Task: Open Card Artificial Intelligence Review in Board IT Infrastructure Management to Workspace Accounts Receivable and add a team member Softage.2@softage.net, a label Purple, a checklist User Research, an attachment from your google drive, a color Purple and finally, add a card description 'Plan and execute company team-building conference with guest speakers on change management' and a comment 'Given the potential impact of this task on our company strategic goals, let us ensure that we approach it with a long-term perspective.'. Add a start date 'Jan 02, 1900' with a due date 'Jan 09, 1900'
Action: Mouse moved to (61, 233)
Screenshot: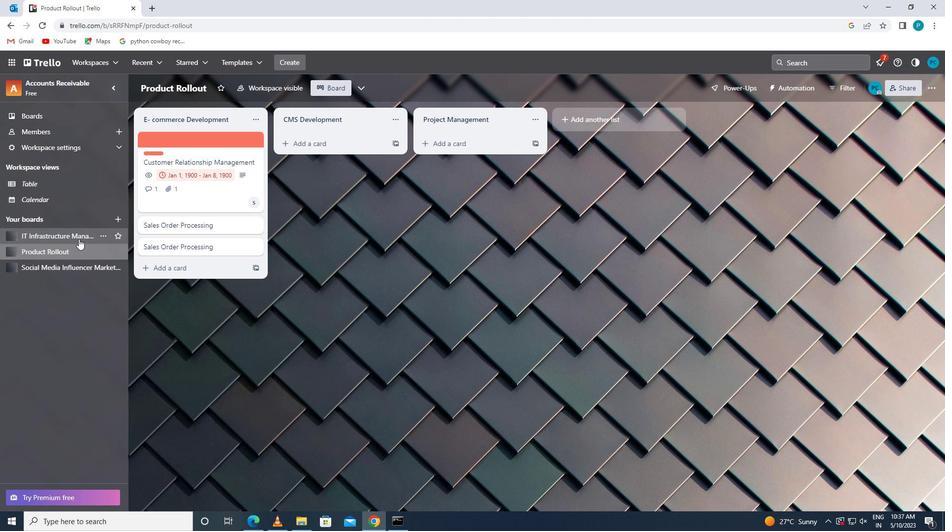 
Action: Mouse pressed left at (61, 233)
Screenshot: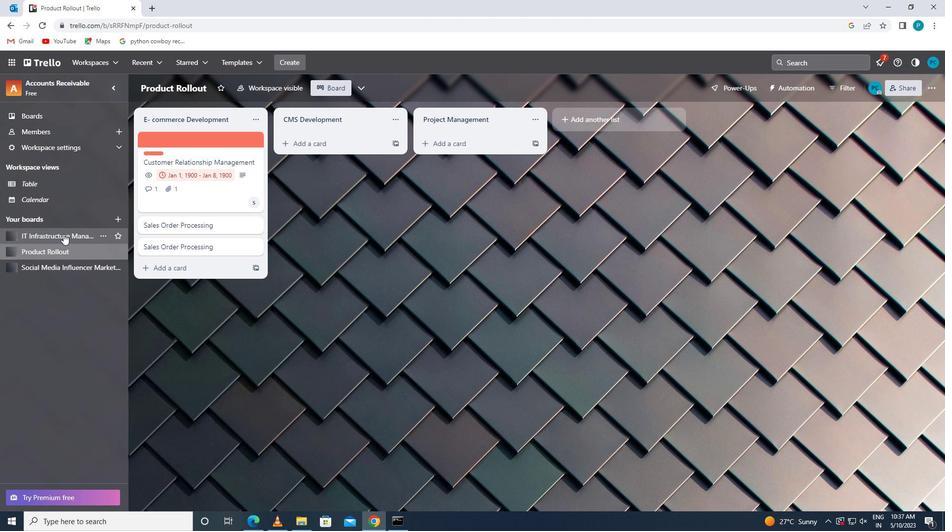 
Action: Mouse moved to (178, 141)
Screenshot: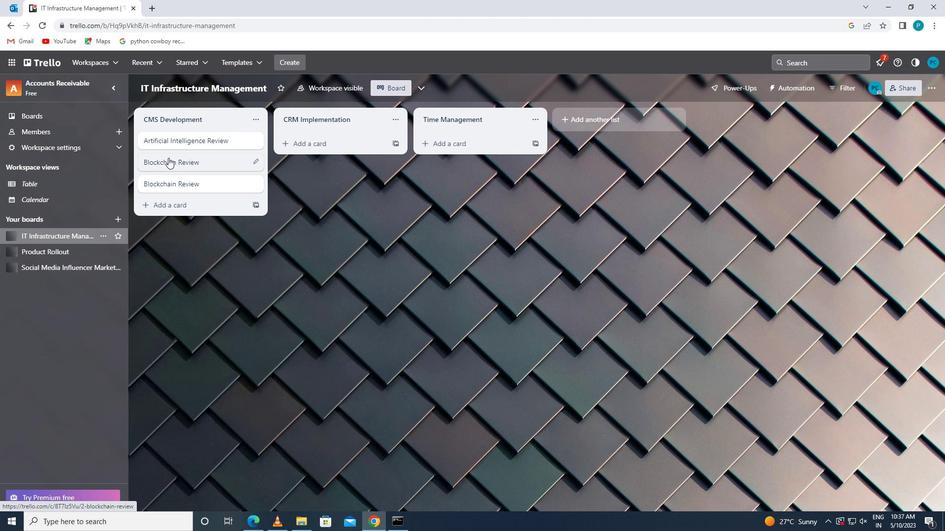 
Action: Mouse pressed left at (178, 141)
Screenshot: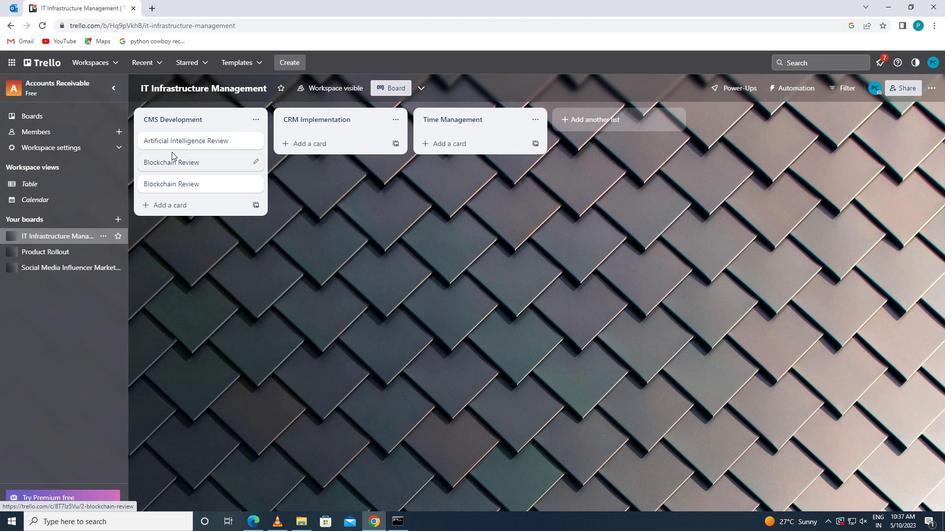 
Action: Mouse moved to (632, 143)
Screenshot: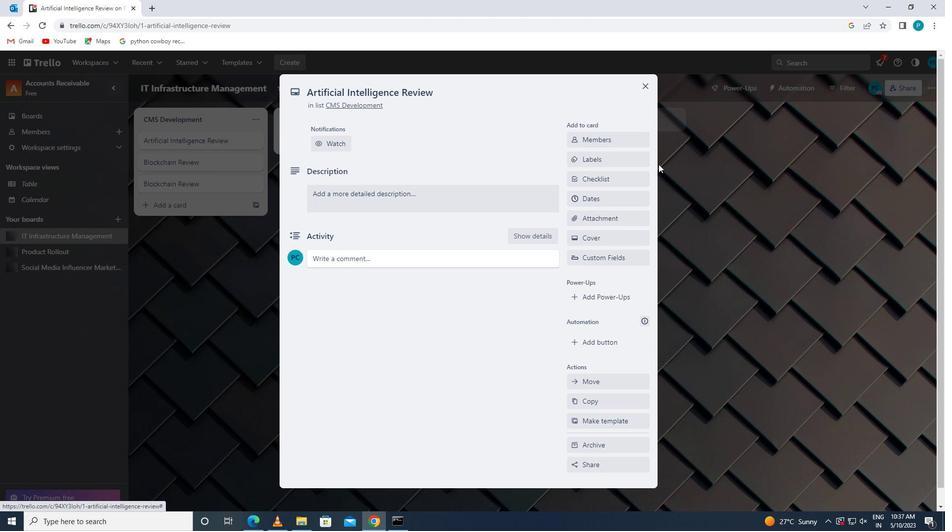 
Action: Mouse pressed left at (632, 143)
Screenshot: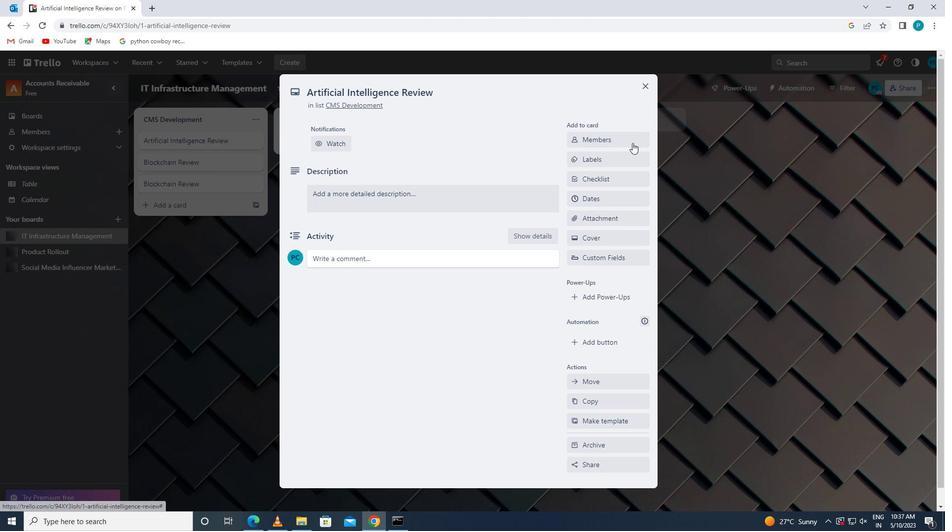 
Action: Key pressed <Key.caps_lock>s<Key.caps_lock>oftage
Screenshot: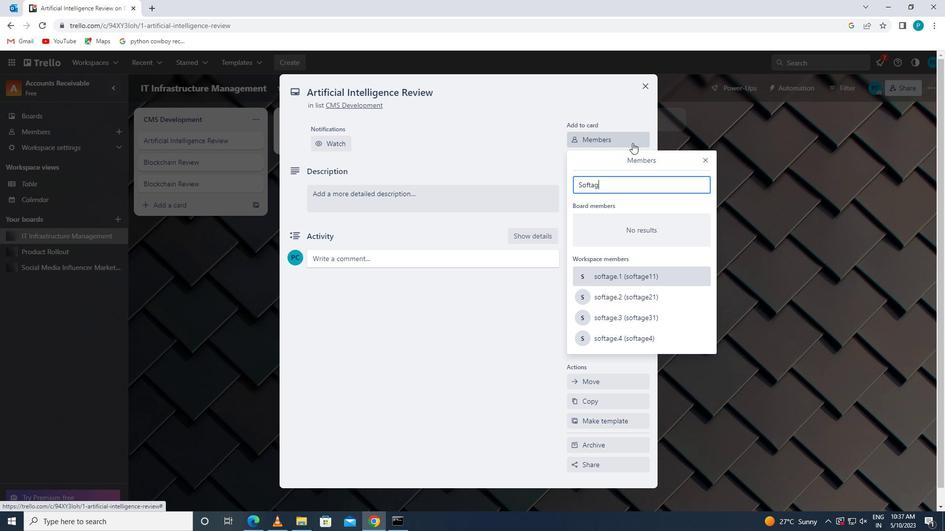 
Action: Mouse moved to (687, 300)
Screenshot: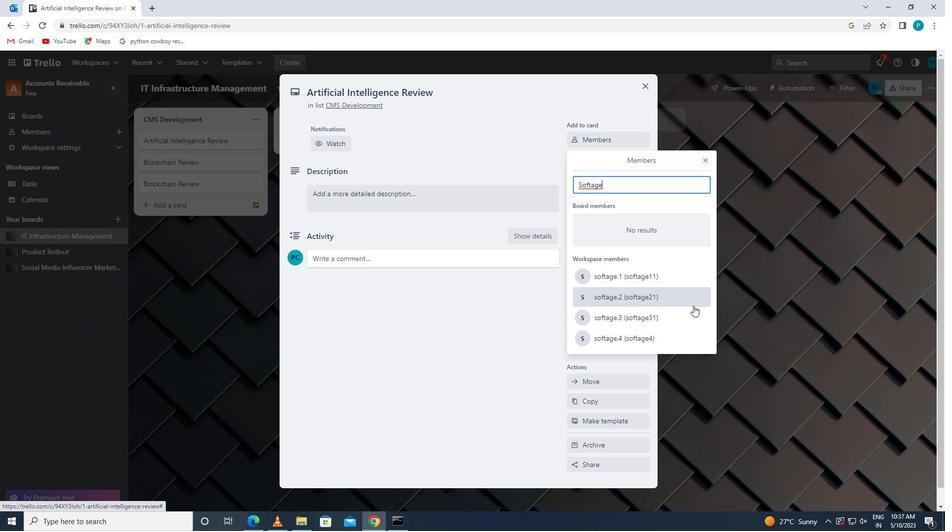 
Action: Mouse pressed left at (687, 300)
Screenshot: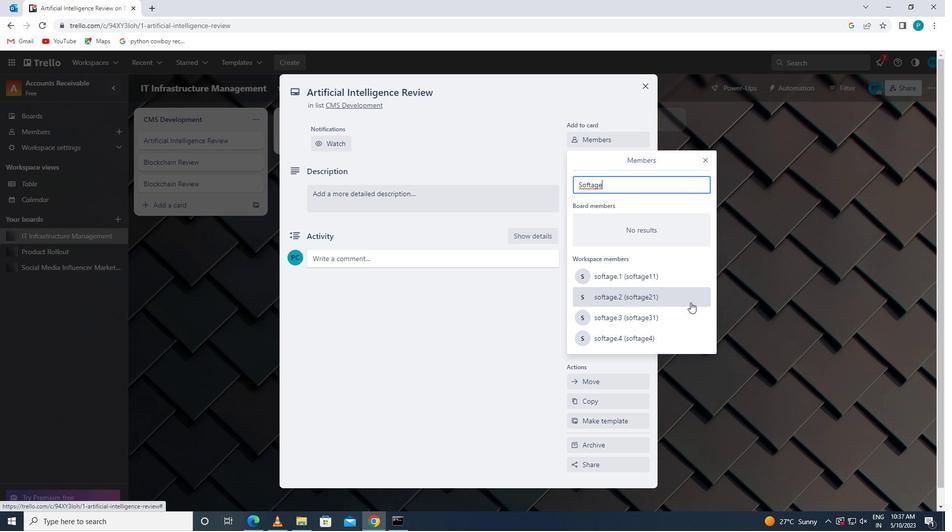 
Action: Mouse moved to (704, 159)
Screenshot: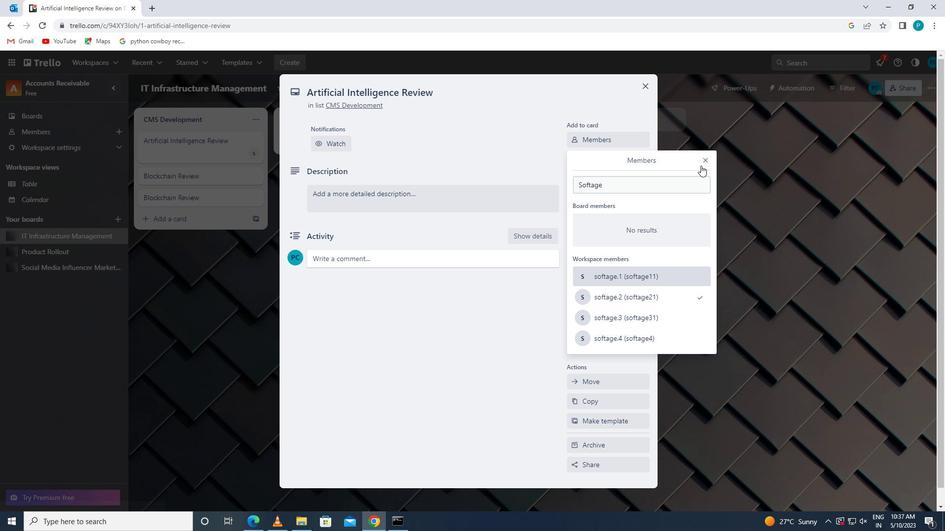 
Action: Mouse pressed left at (704, 159)
Screenshot: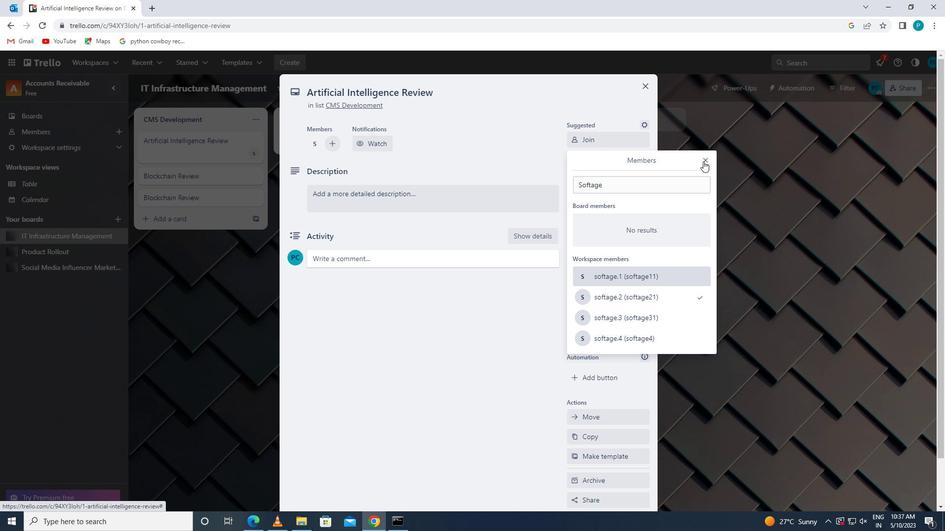
Action: Mouse moved to (585, 197)
Screenshot: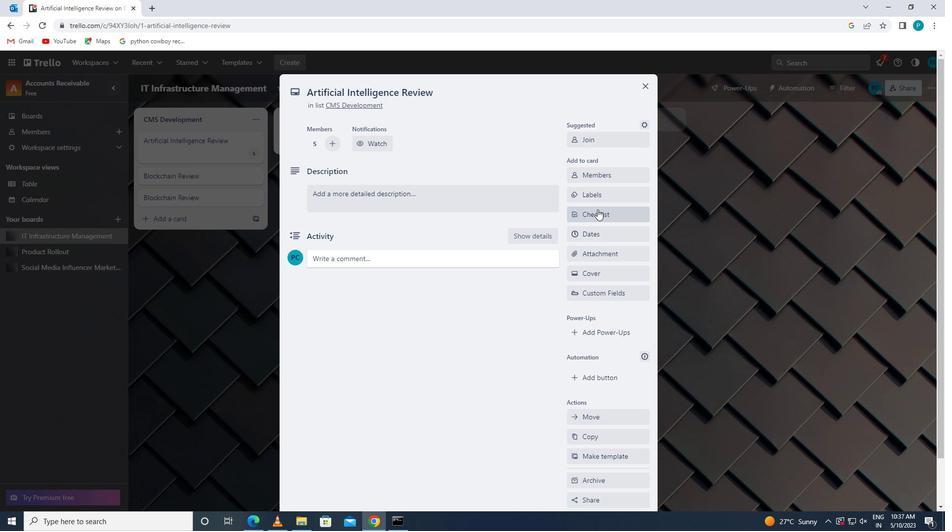 
Action: Mouse pressed left at (585, 197)
Screenshot: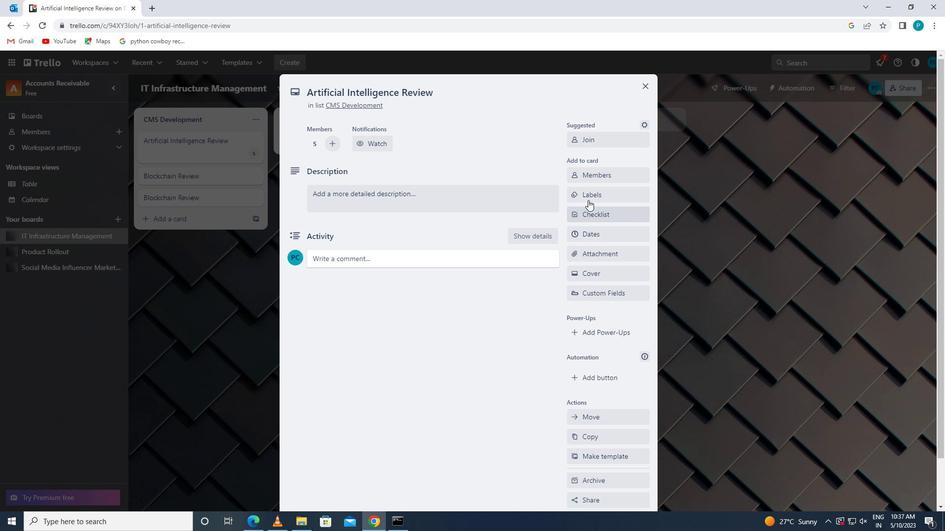 
Action: Mouse moved to (647, 389)
Screenshot: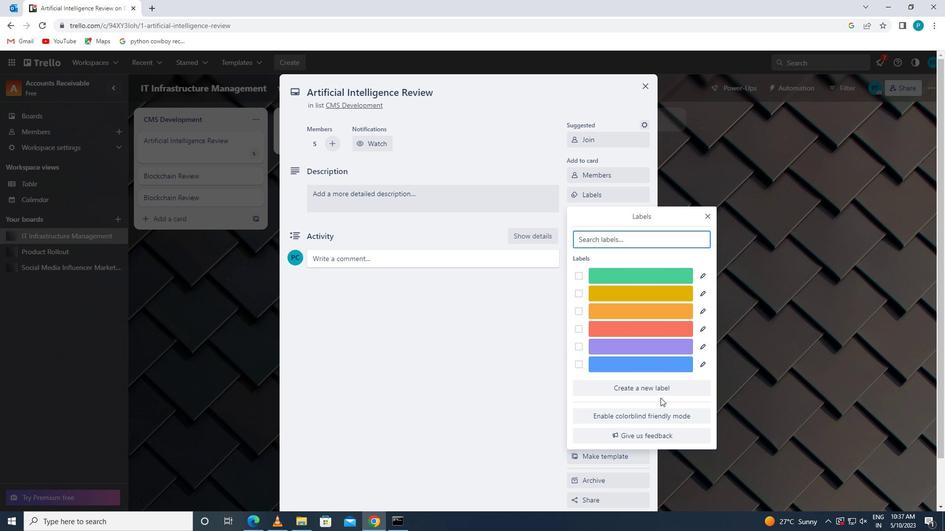 
Action: Mouse pressed left at (647, 389)
Screenshot: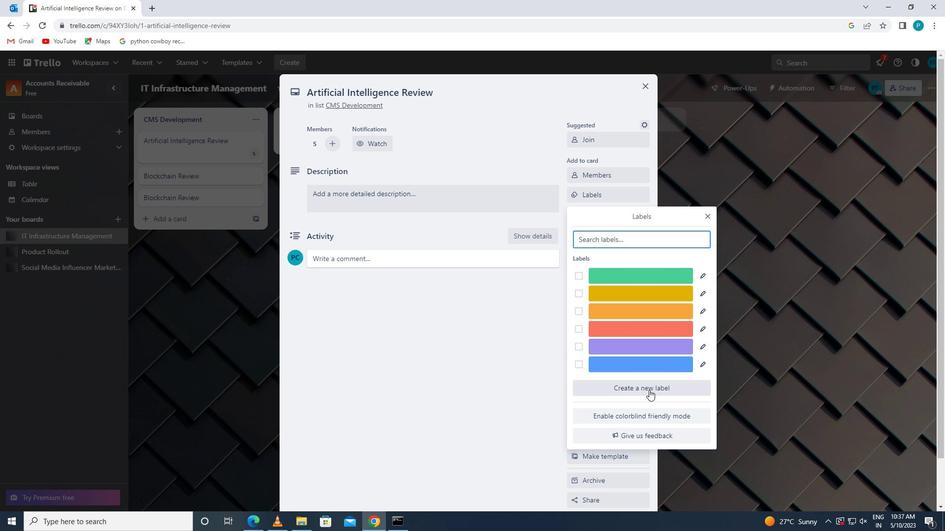 
Action: Mouse moved to (689, 362)
Screenshot: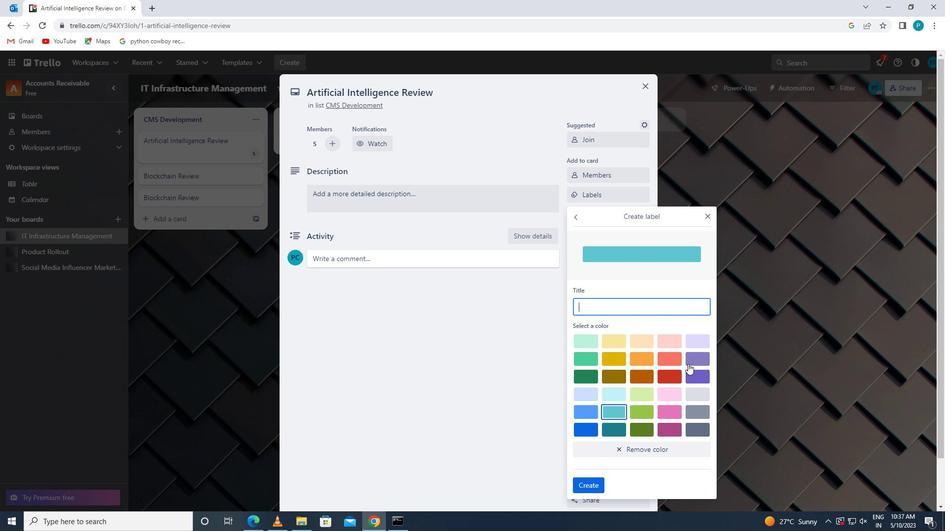 
Action: Mouse pressed left at (689, 362)
Screenshot: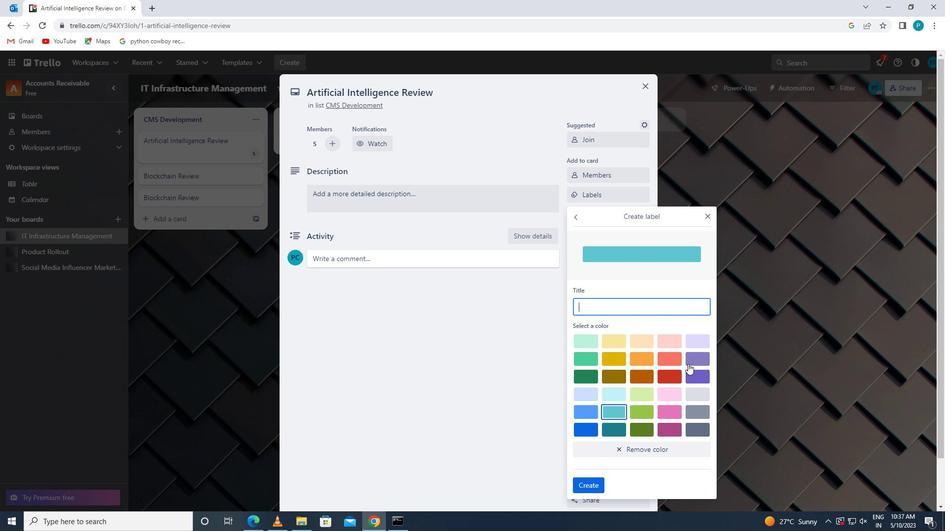 
Action: Mouse moved to (597, 483)
Screenshot: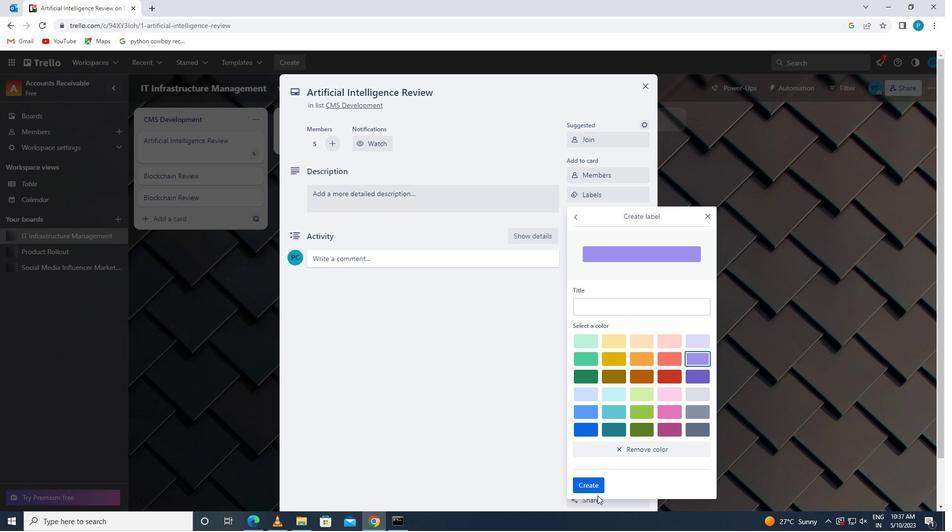 
Action: Mouse pressed left at (597, 483)
Screenshot: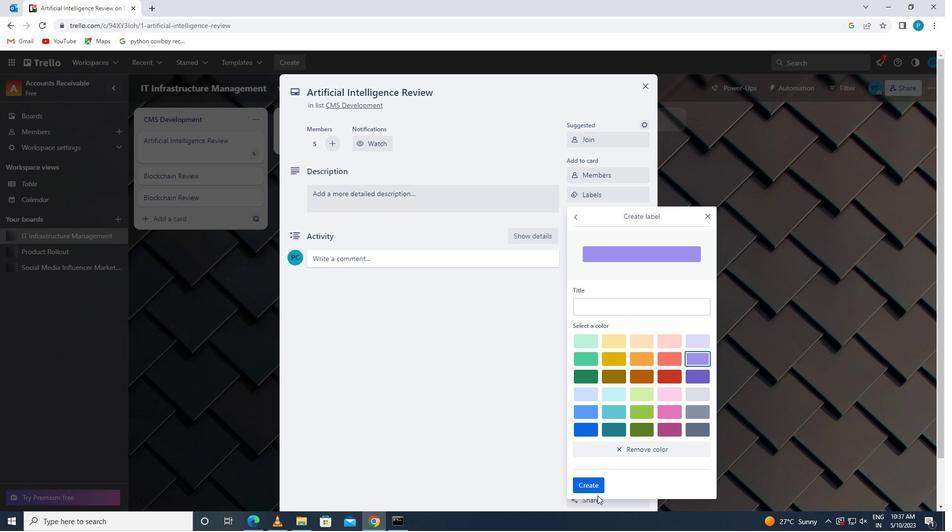 
Action: Mouse moved to (709, 211)
Screenshot: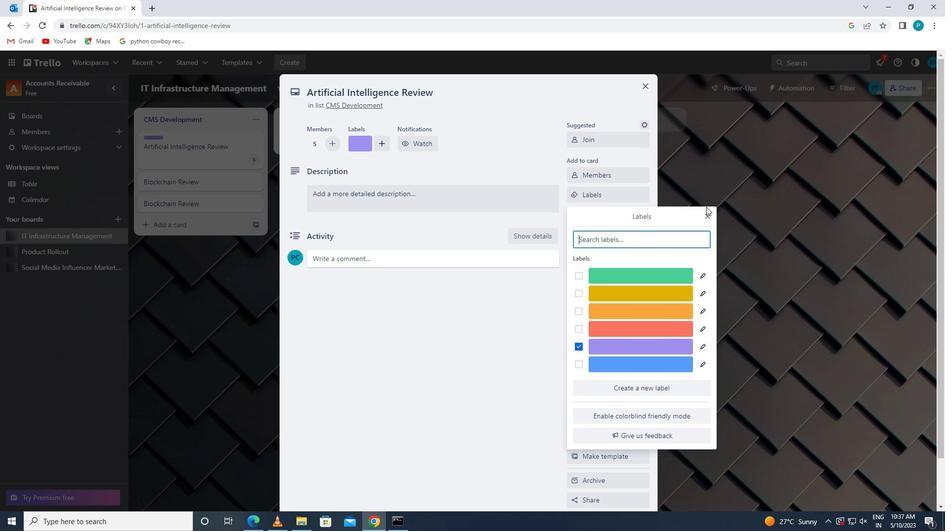 
Action: Mouse pressed left at (709, 211)
Screenshot: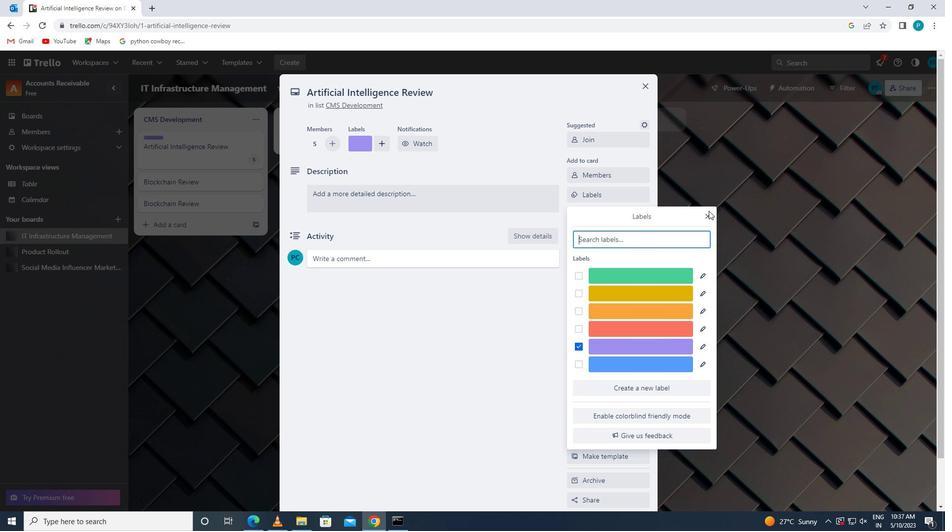 
Action: Mouse moved to (710, 215)
Screenshot: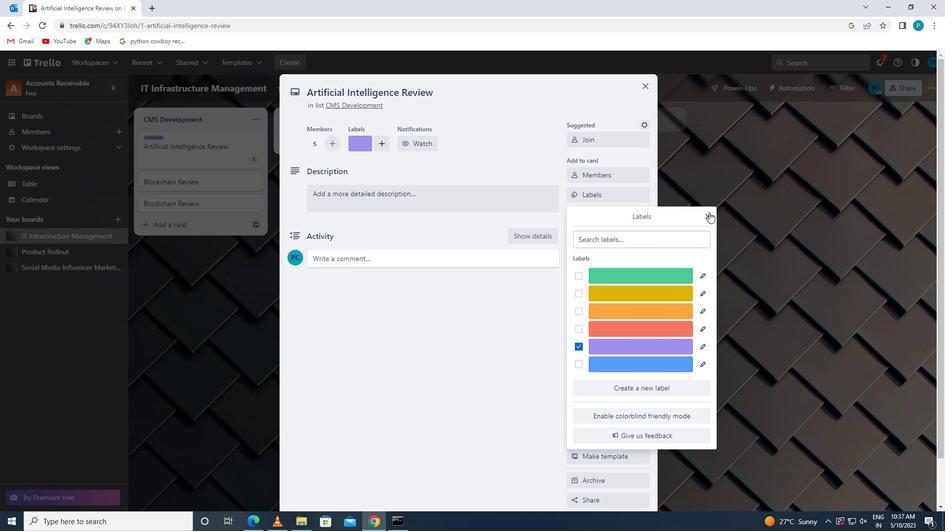 
Action: Mouse pressed left at (710, 215)
Screenshot: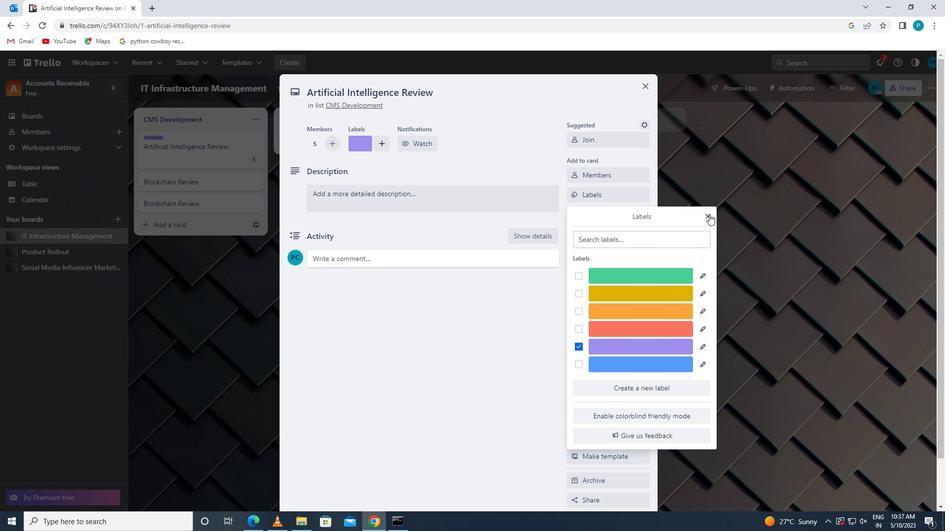 
Action: Mouse moved to (595, 215)
Screenshot: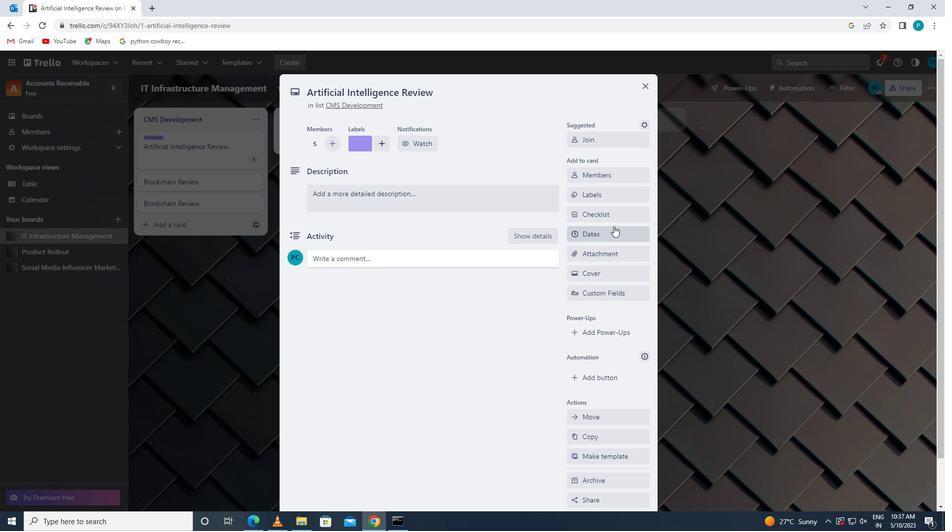 
Action: Mouse pressed left at (595, 215)
Screenshot: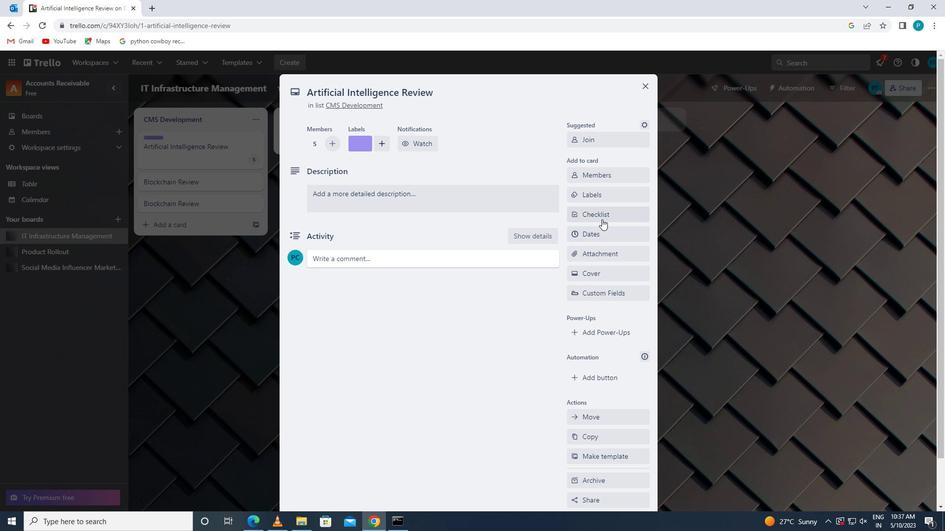 
Action: Key pressed <Key.caps_lock>u<Key.caps_lock>ser<Key.space><Key.caps_lock>r<Key.caps_lock>eserach
Screenshot: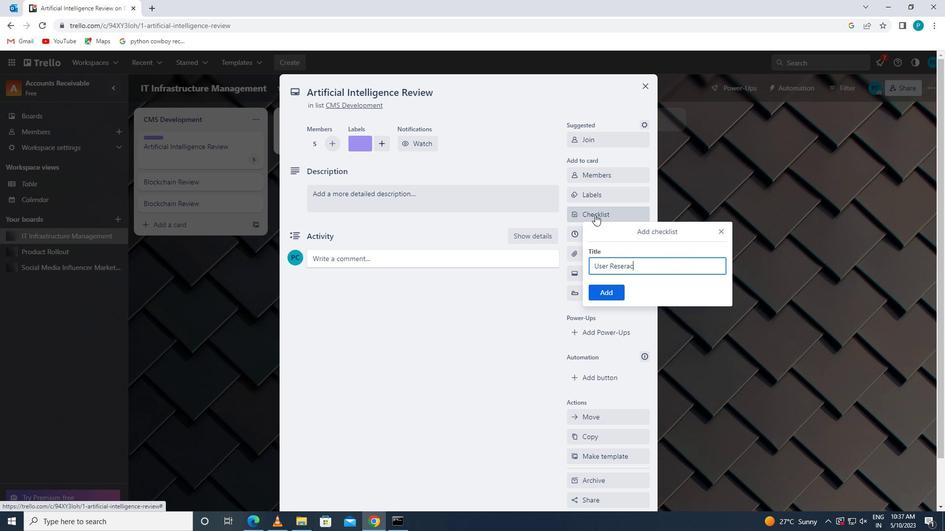 
Action: Mouse moved to (630, 267)
Screenshot: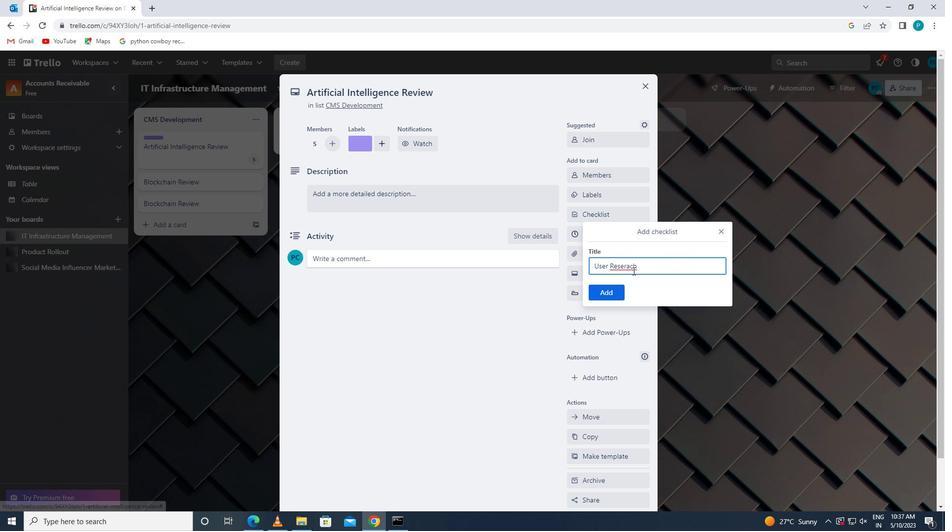 
Action: Mouse pressed left at (630, 267)
Screenshot: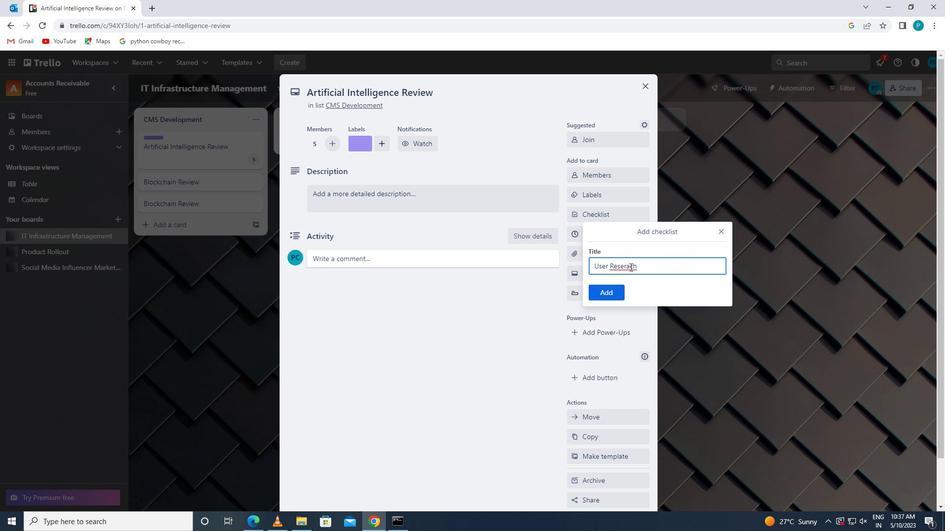 
Action: Key pressed <Key.backspace><Key.backspace>ar
Screenshot: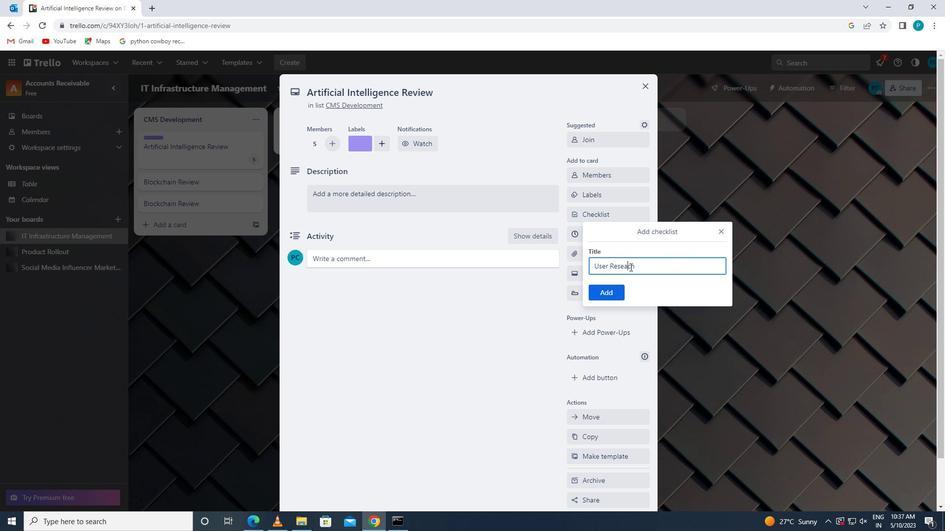 
Action: Mouse scrolled (630, 266) with delta (0, 0)
Screenshot: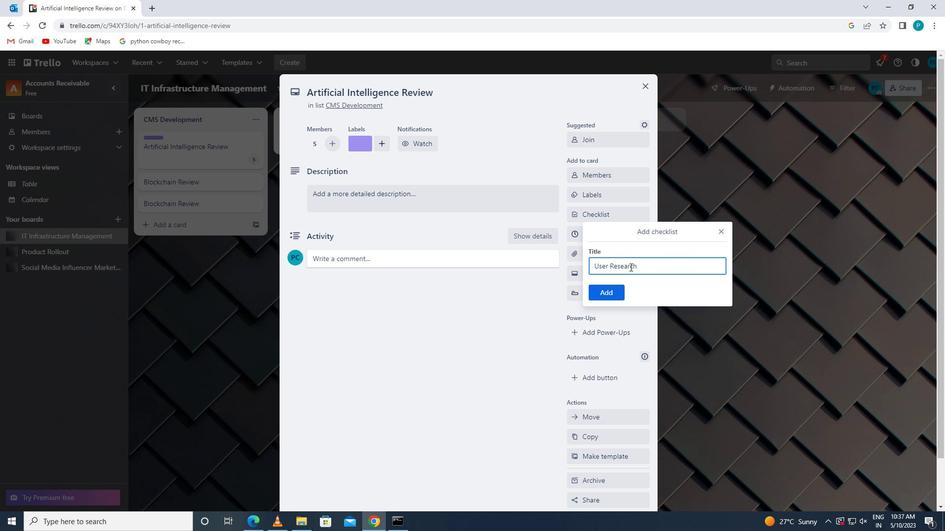 
Action: Mouse moved to (607, 291)
Screenshot: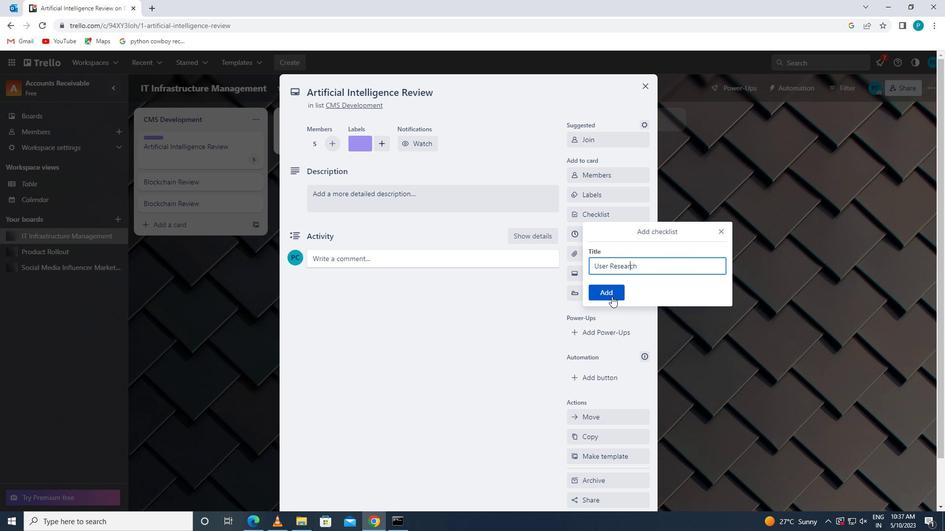 
Action: Mouse pressed left at (607, 291)
Screenshot: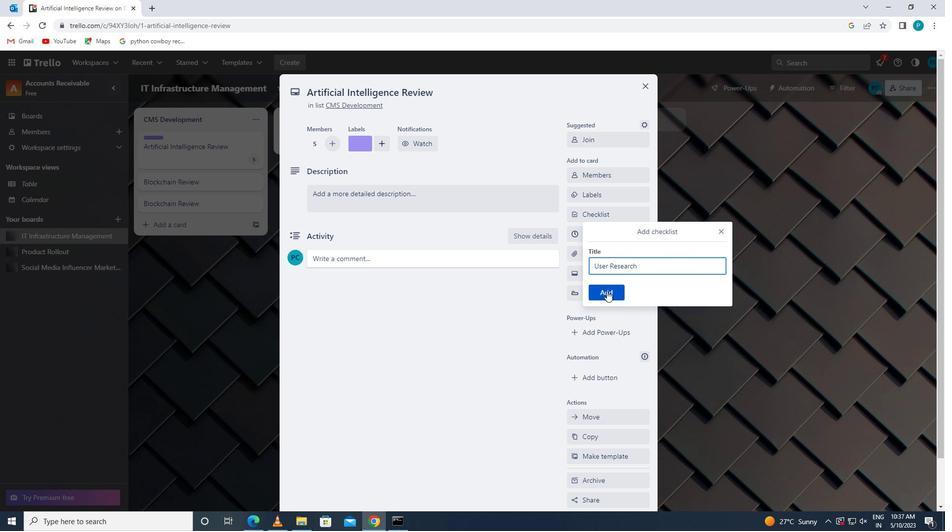 
Action: Mouse moved to (594, 249)
Screenshot: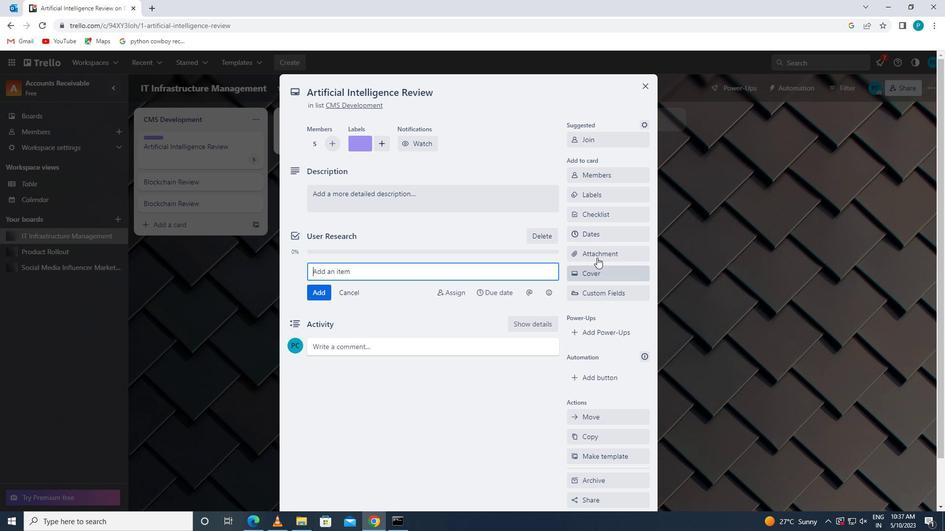 
Action: Mouse pressed left at (594, 249)
Screenshot: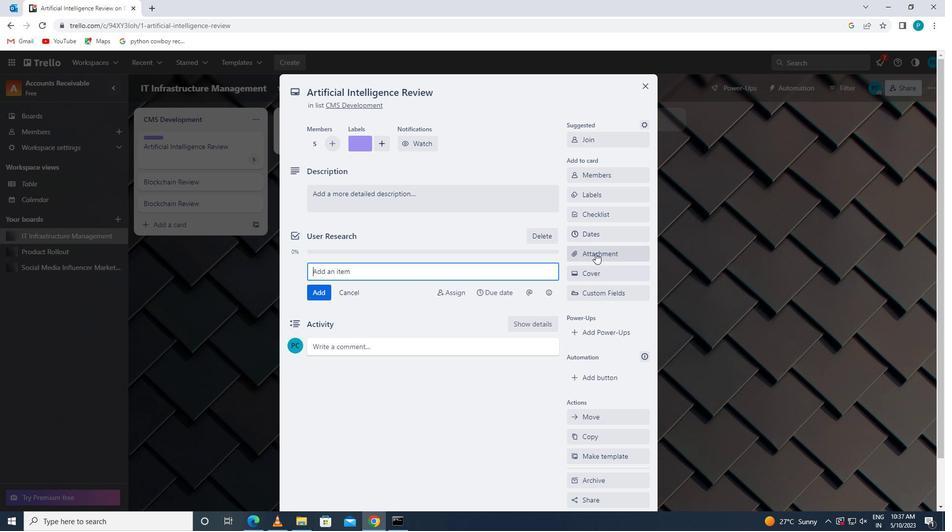 
Action: Mouse moved to (630, 327)
Screenshot: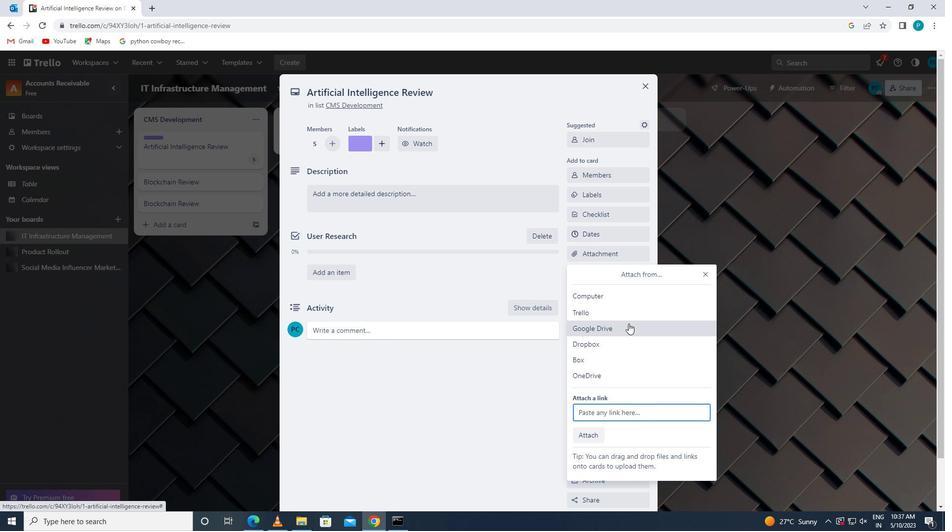 
Action: Mouse pressed left at (630, 327)
Screenshot: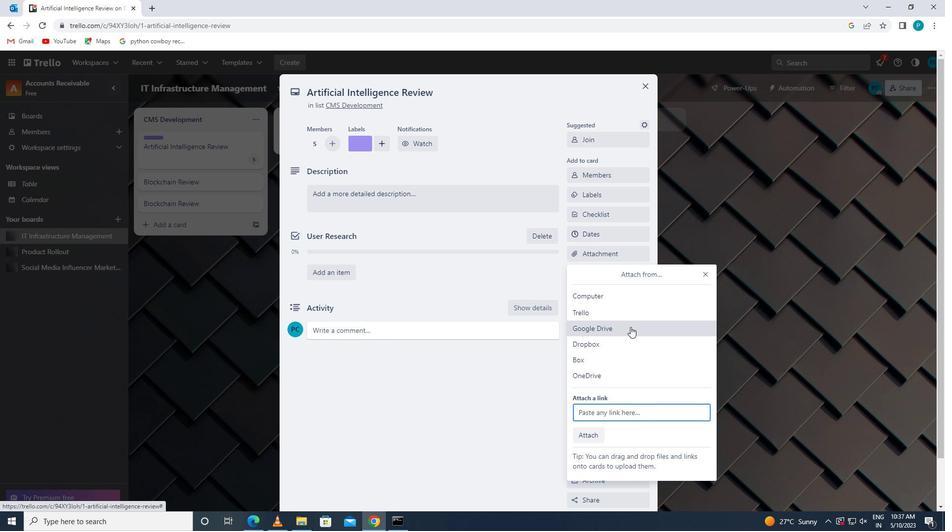 
Action: Mouse moved to (308, 275)
Screenshot: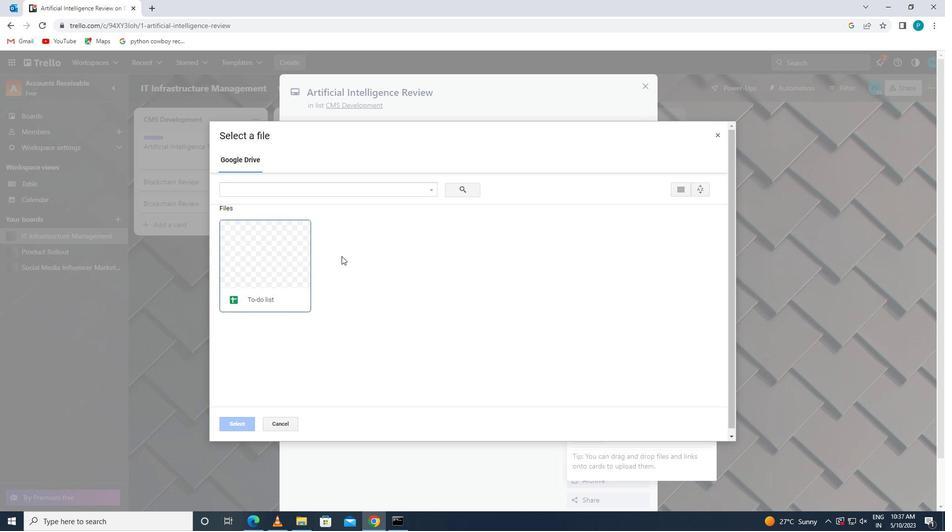 
Action: Mouse pressed left at (308, 275)
Screenshot: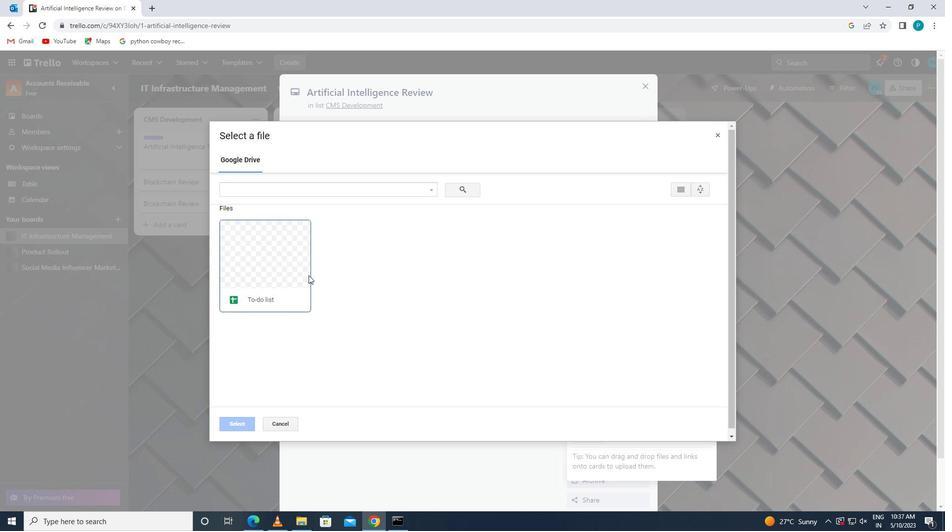 
Action: Mouse moved to (228, 423)
Screenshot: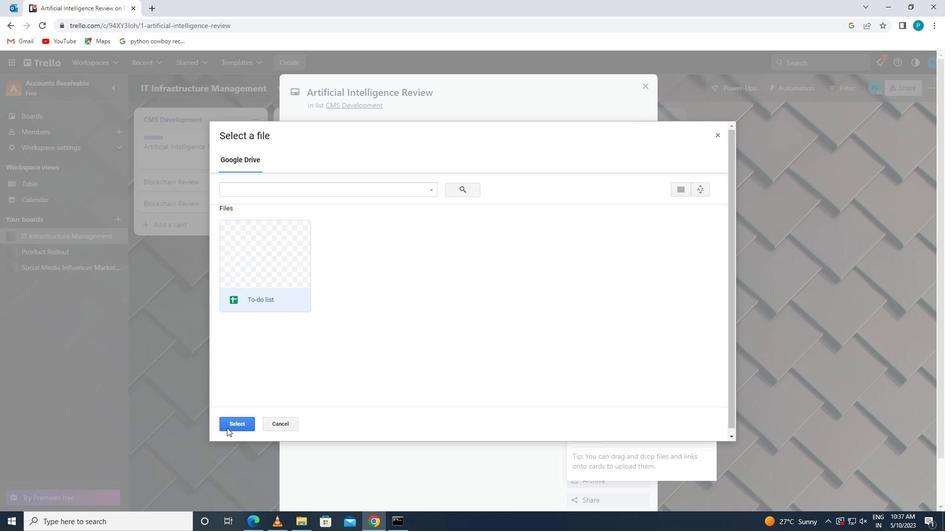 
Action: Mouse pressed left at (228, 423)
Screenshot: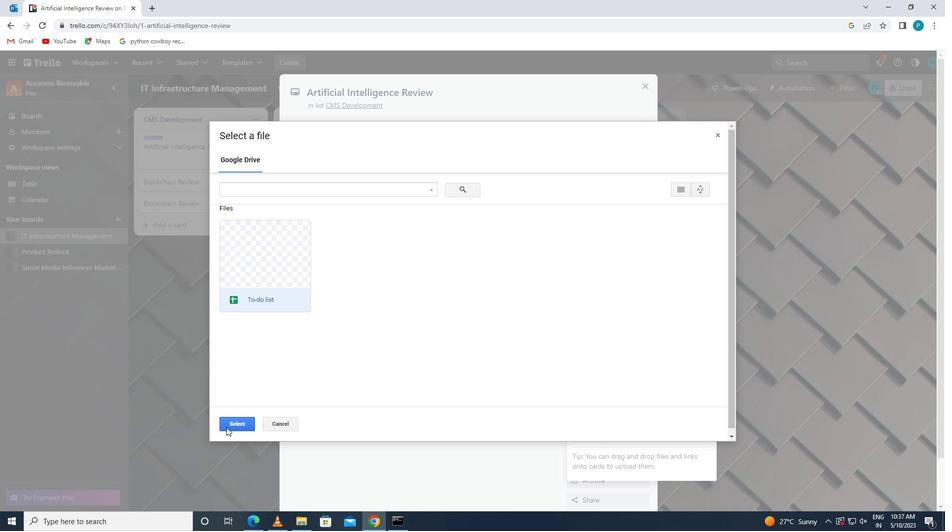 
Action: Mouse moved to (597, 265)
Screenshot: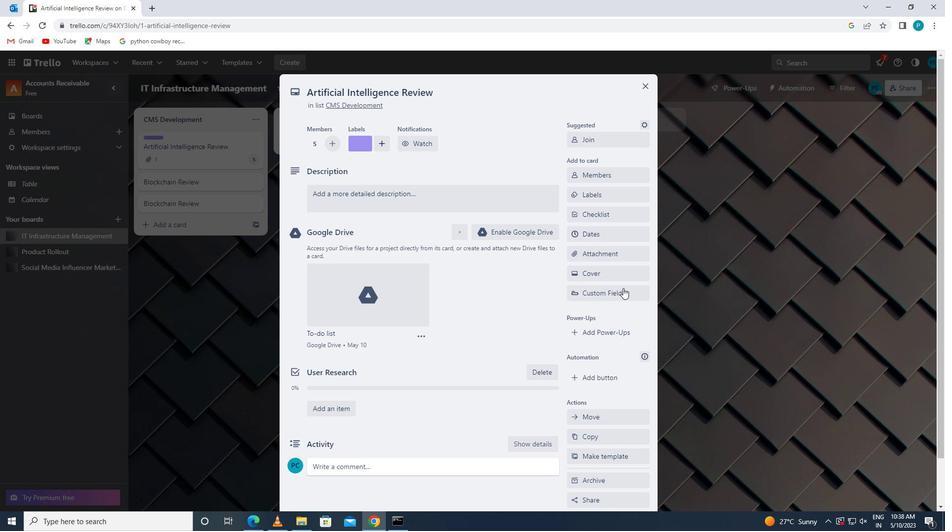 
Action: Mouse pressed left at (597, 265)
Screenshot: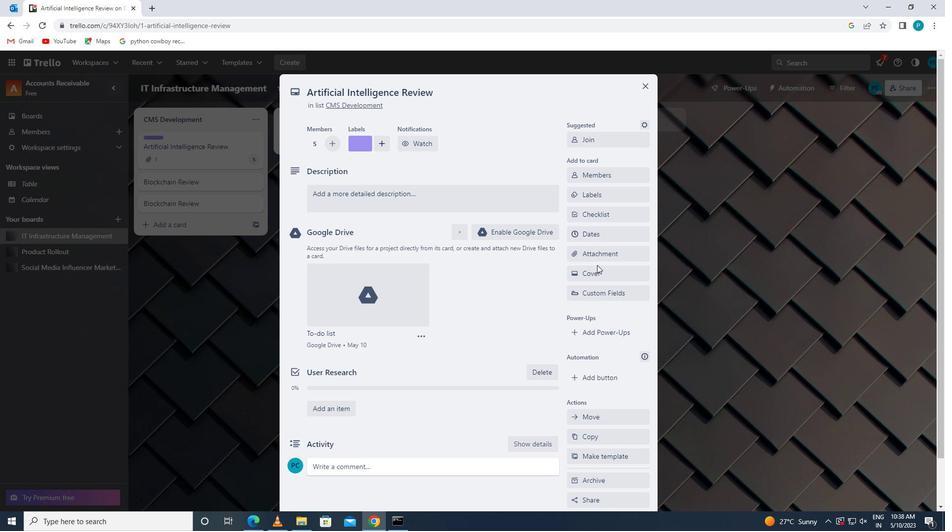 
Action: Mouse moved to (598, 269)
Screenshot: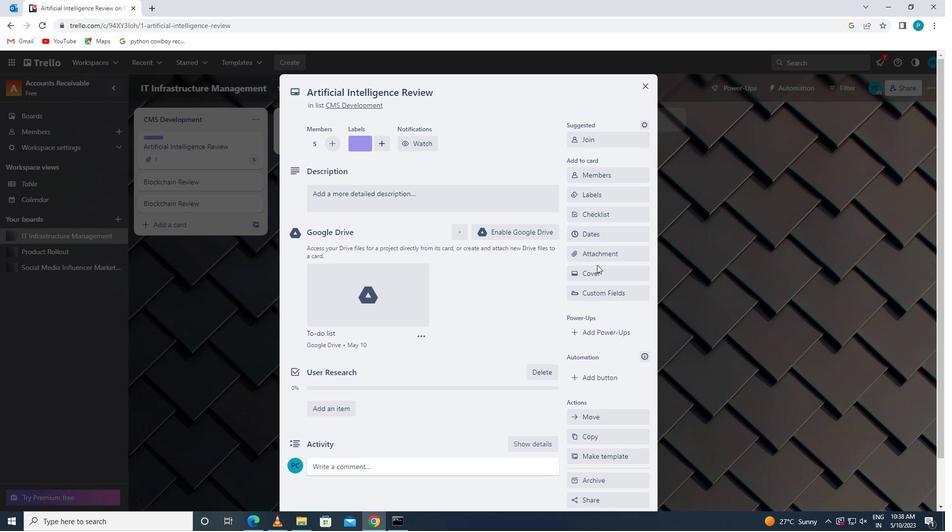 
Action: Mouse pressed left at (598, 269)
Screenshot: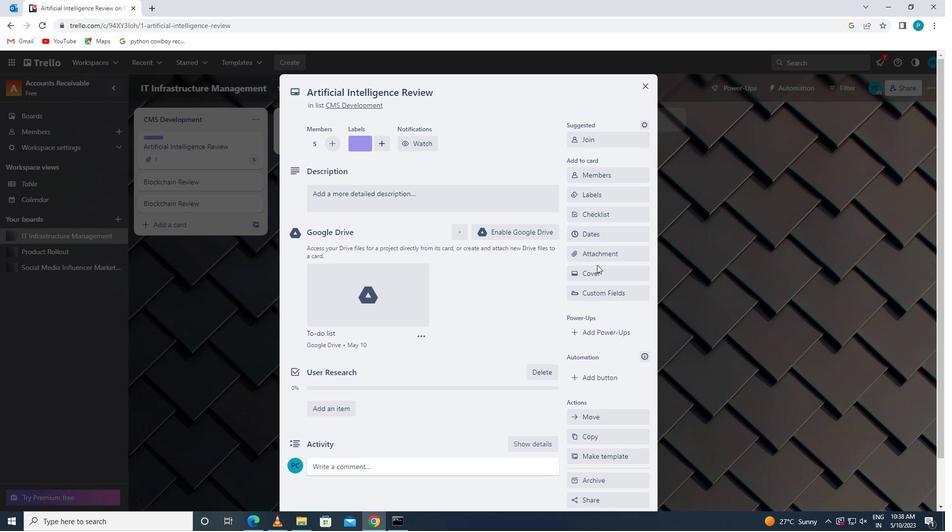 
Action: Mouse moved to (700, 318)
Screenshot: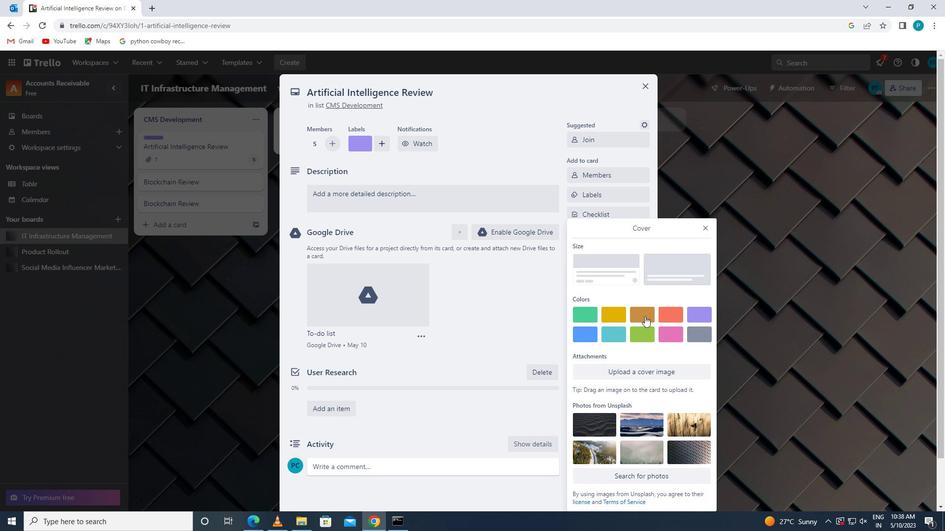 
Action: Mouse pressed left at (700, 318)
Screenshot: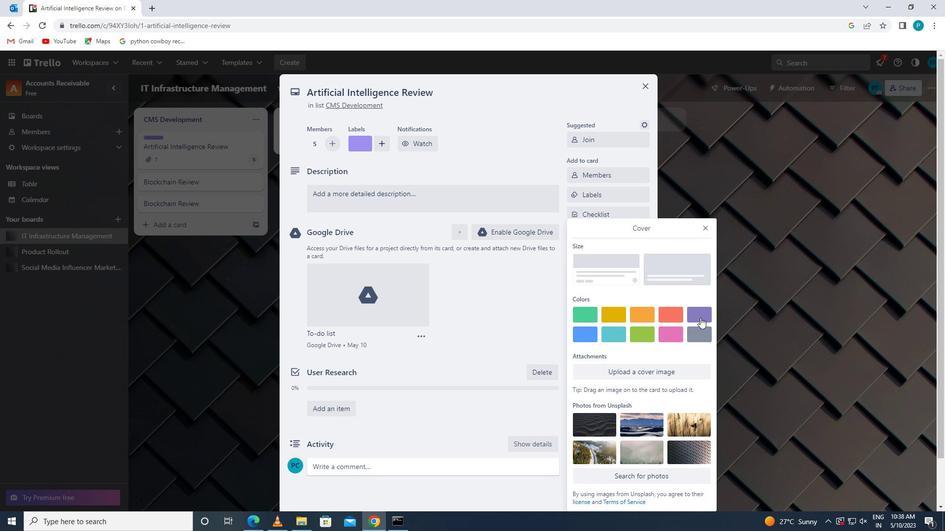 
Action: Mouse moved to (706, 208)
Screenshot: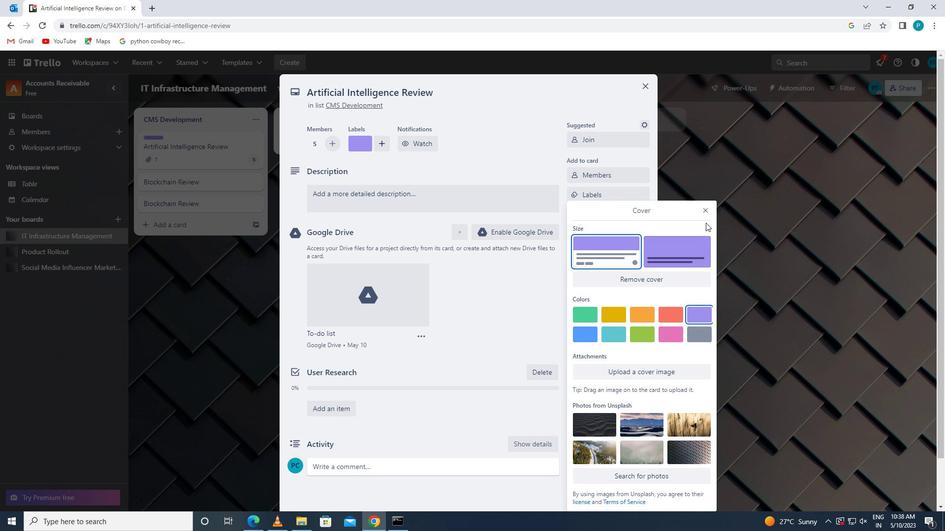 
Action: Mouse pressed left at (706, 208)
Screenshot: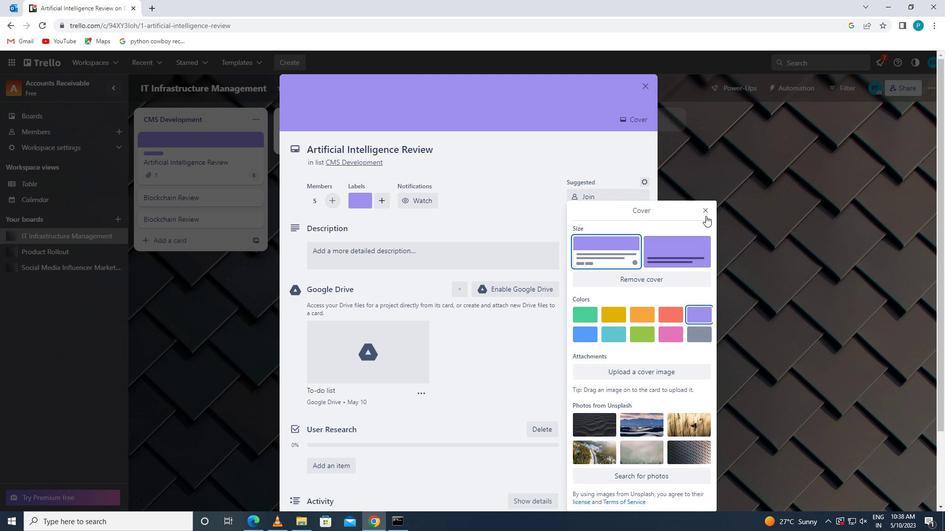 
Action: Mouse moved to (498, 249)
Screenshot: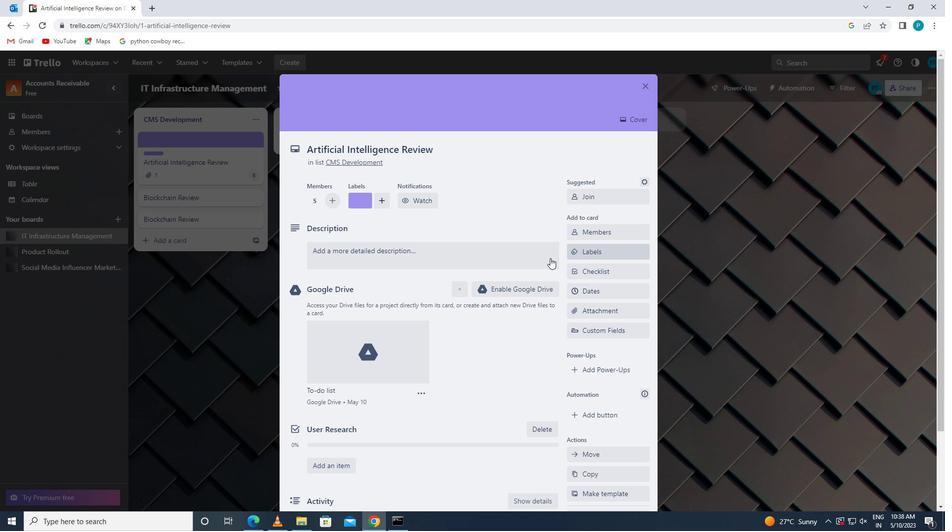 
Action: Mouse pressed left at (498, 249)
Screenshot: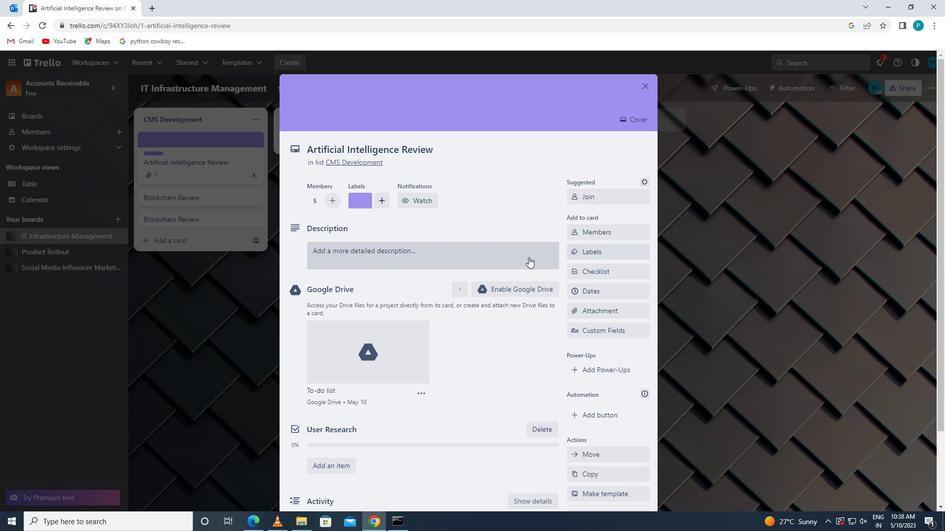 
Action: Mouse moved to (503, 252)
Screenshot: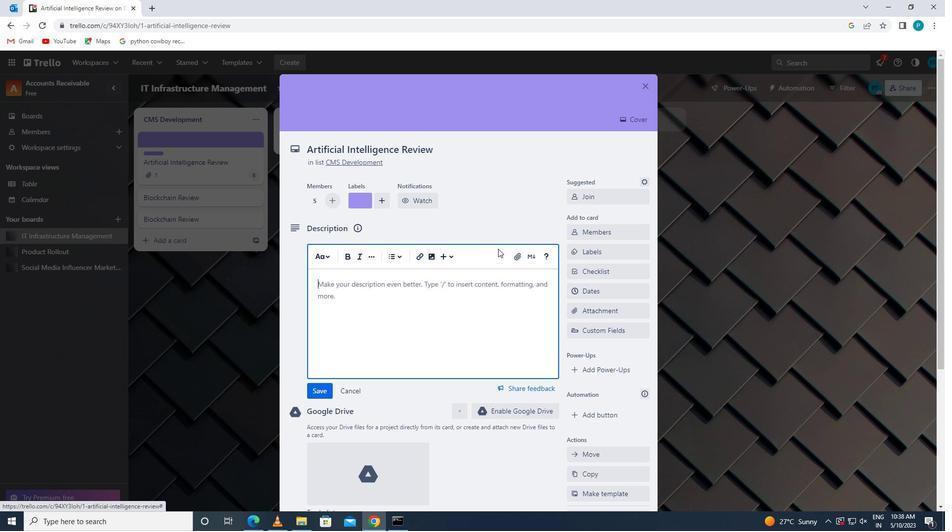 
Action: Key pressed '<Key.caps_lock>p<Key.caps_lock>lan<Key.space>and<Key.space>execute<Key.space>company<Key.space>team-building<Key.space>conference<Key.space>with<Key.space>guest<Key.space>a<Key.backspace>speakers<Key.space>on<Key.space>chane<Key.backspace>ge<Key.space>,<Key.backspace>manager<Key.backspace>ment'
Screenshot: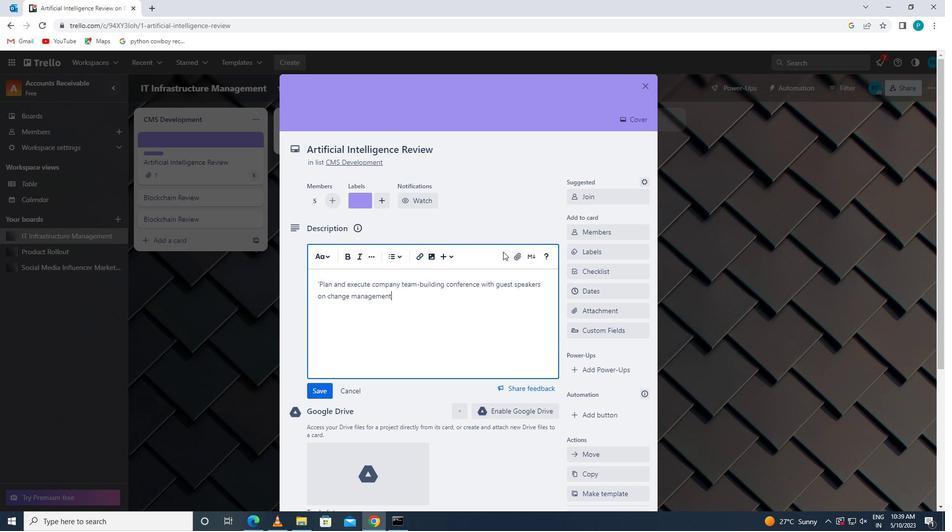 
Action: Mouse moved to (320, 386)
Screenshot: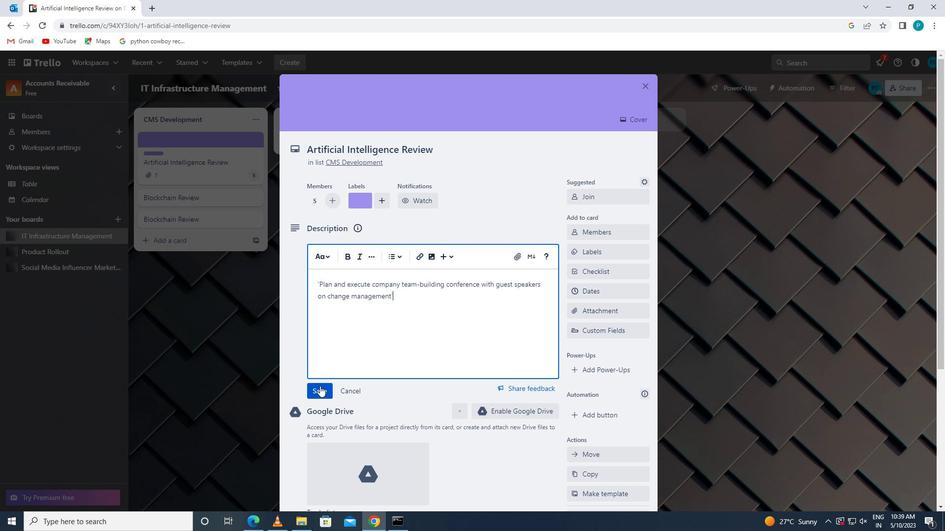
Action: Mouse pressed left at (320, 386)
Screenshot: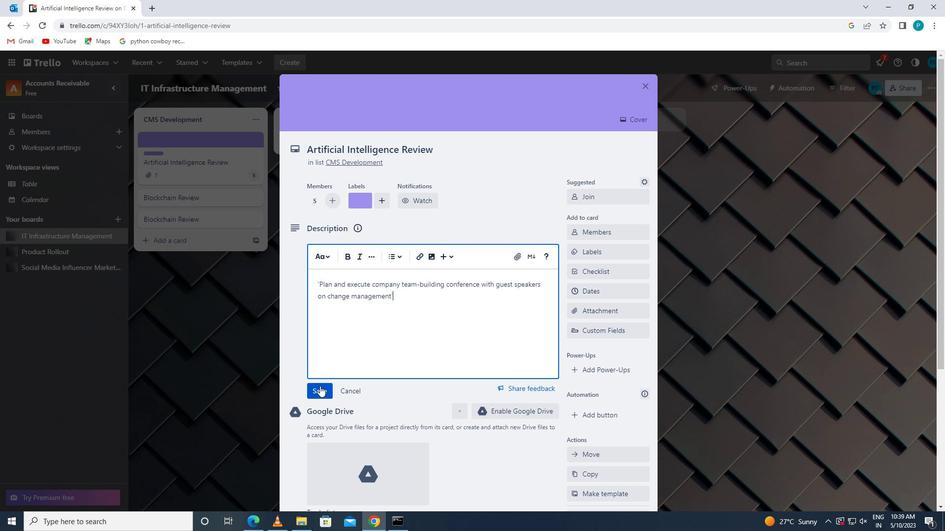 
Action: Mouse moved to (418, 407)
Screenshot: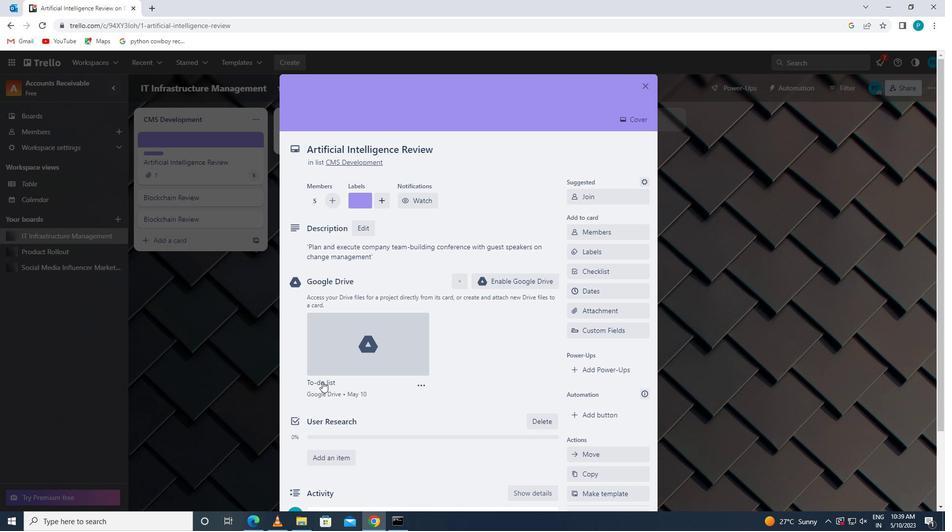 
Action: Mouse scrolled (418, 406) with delta (0, 0)
Screenshot: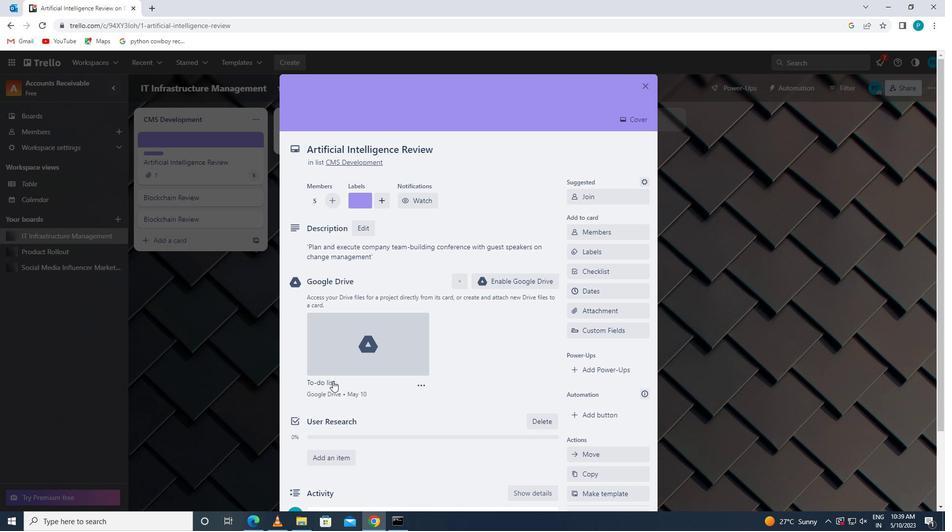 
Action: Mouse moved to (417, 406)
Screenshot: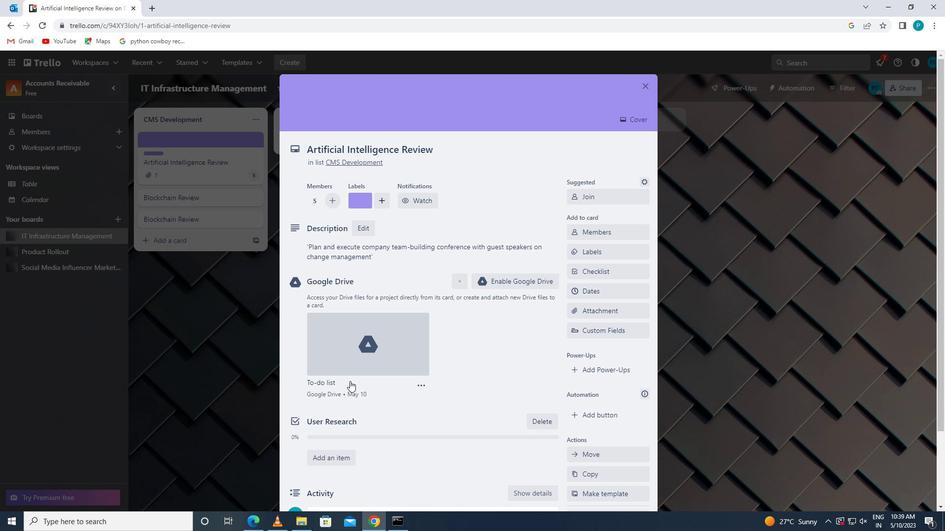 
Action: Mouse scrolled (417, 405) with delta (0, 0)
Screenshot: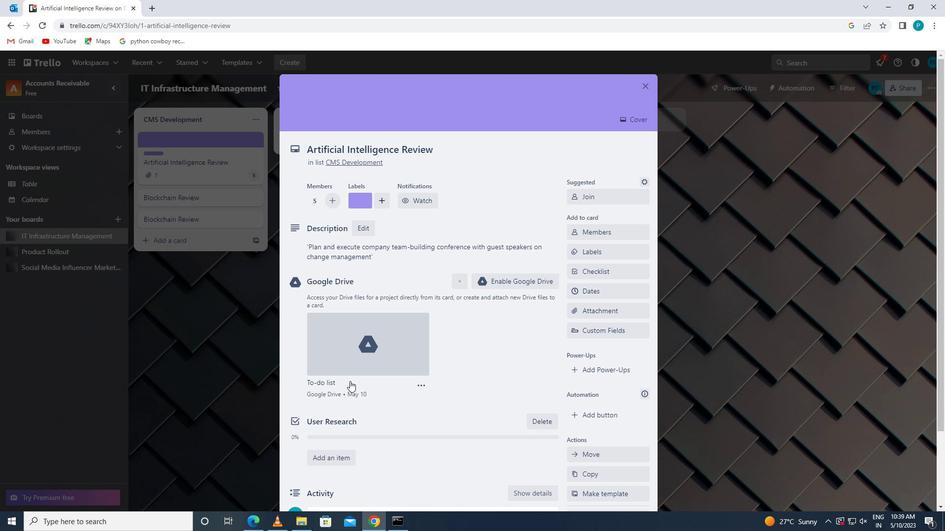 
Action: Mouse moved to (415, 405)
Screenshot: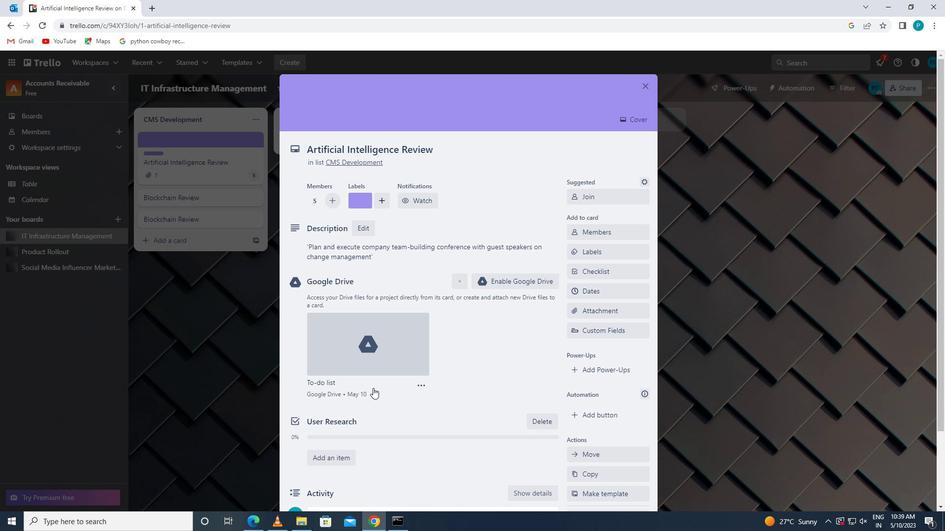 
Action: Mouse scrolled (415, 405) with delta (0, 0)
Screenshot: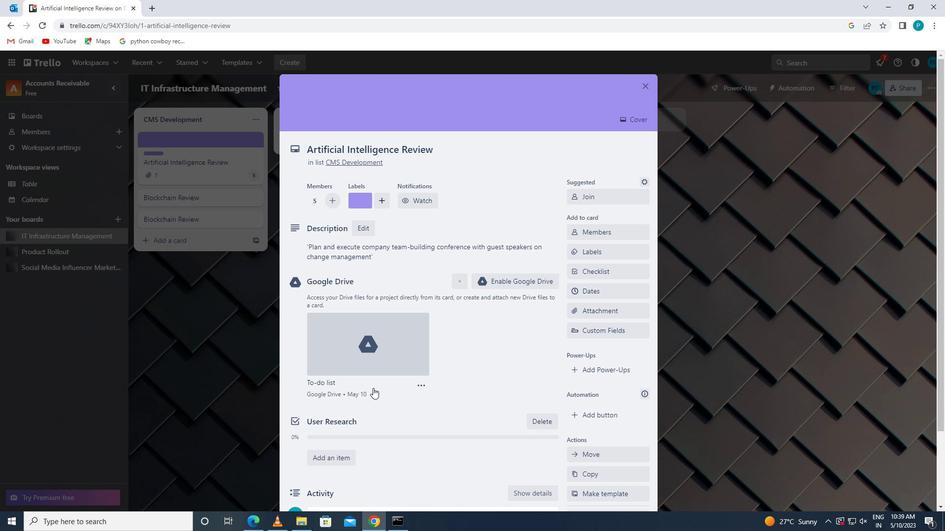 
Action: Mouse moved to (412, 413)
Screenshot: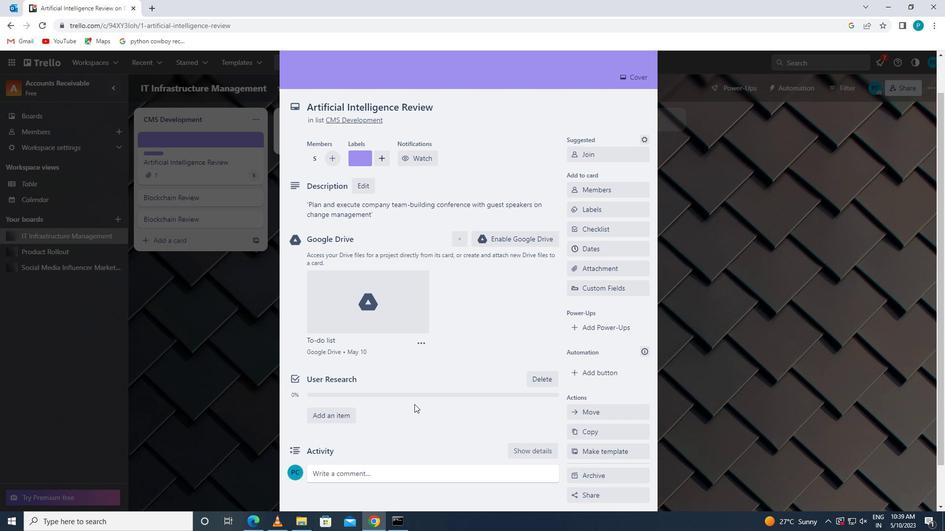 
Action: Mouse scrolled (412, 412) with delta (0, 0)
Screenshot: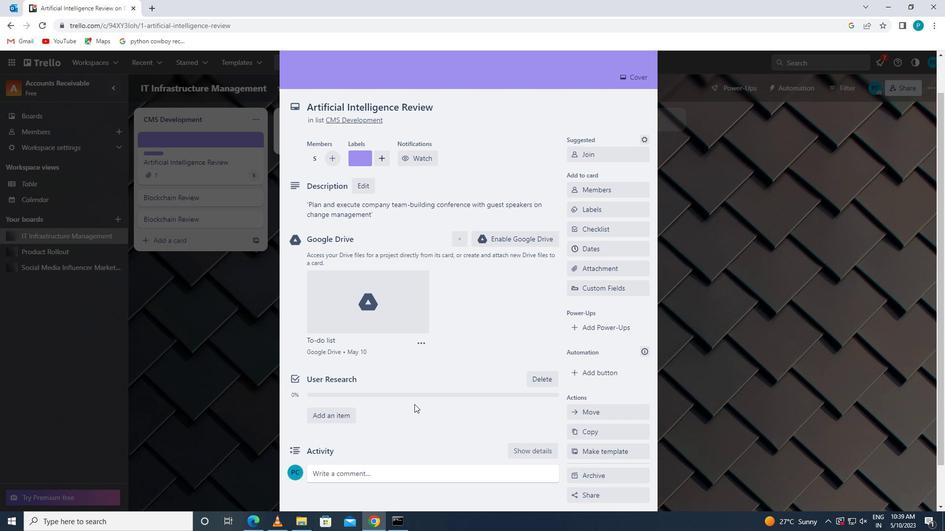 
Action: Mouse moved to (410, 417)
Screenshot: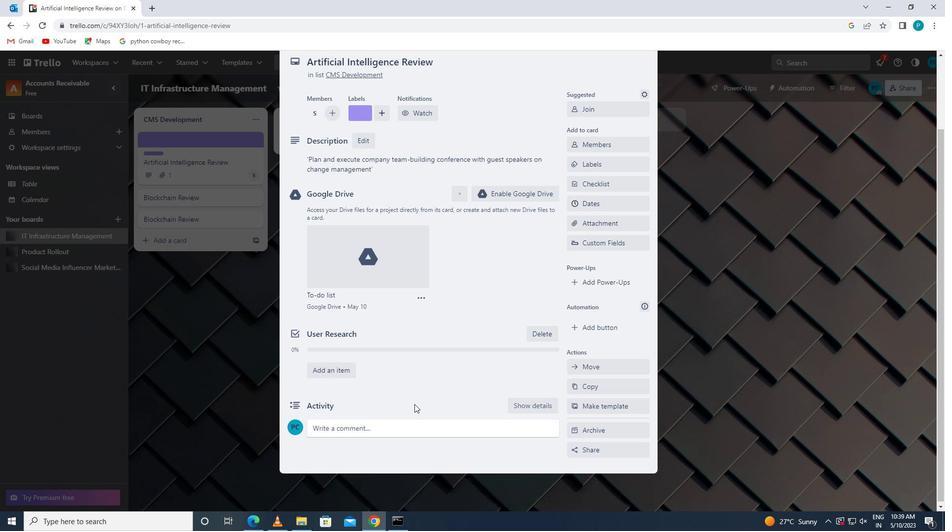 
Action: Mouse scrolled (410, 416) with delta (0, 0)
Screenshot: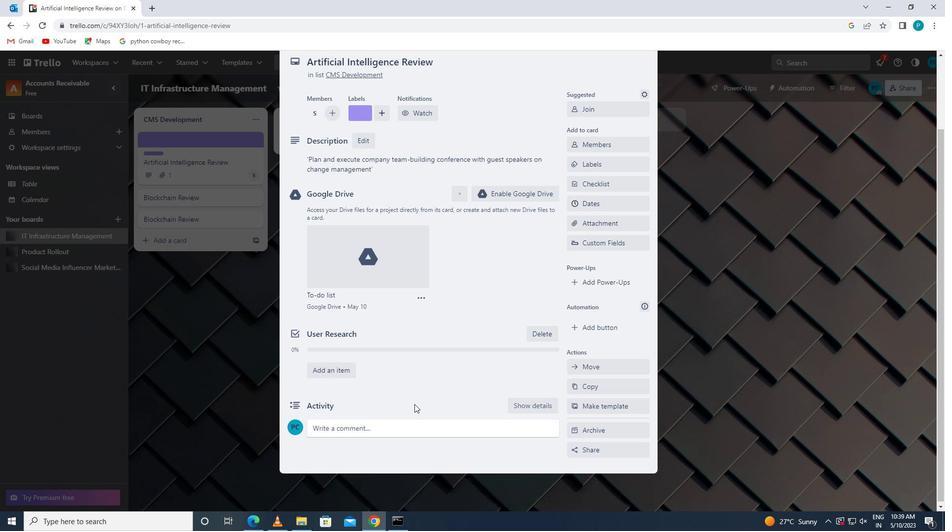 
Action: Mouse moved to (400, 426)
Screenshot: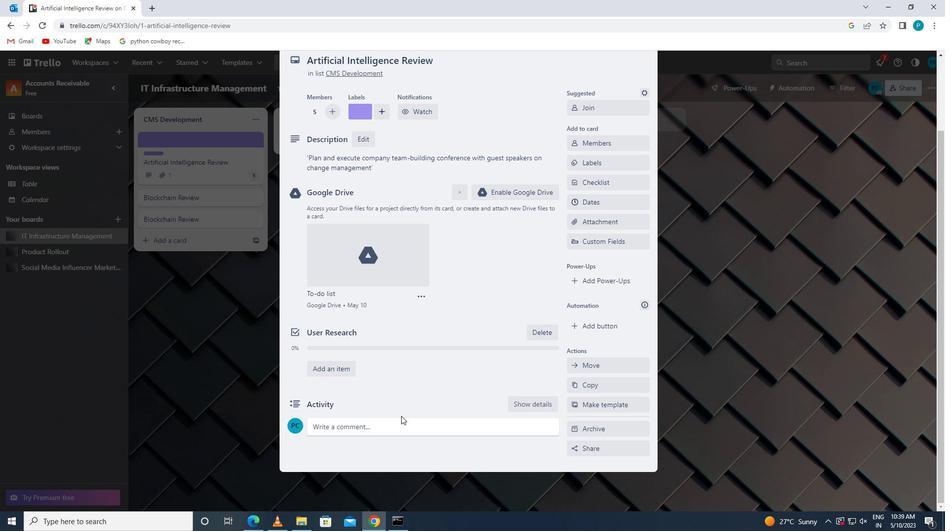 
Action: Mouse pressed left at (400, 426)
Screenshot: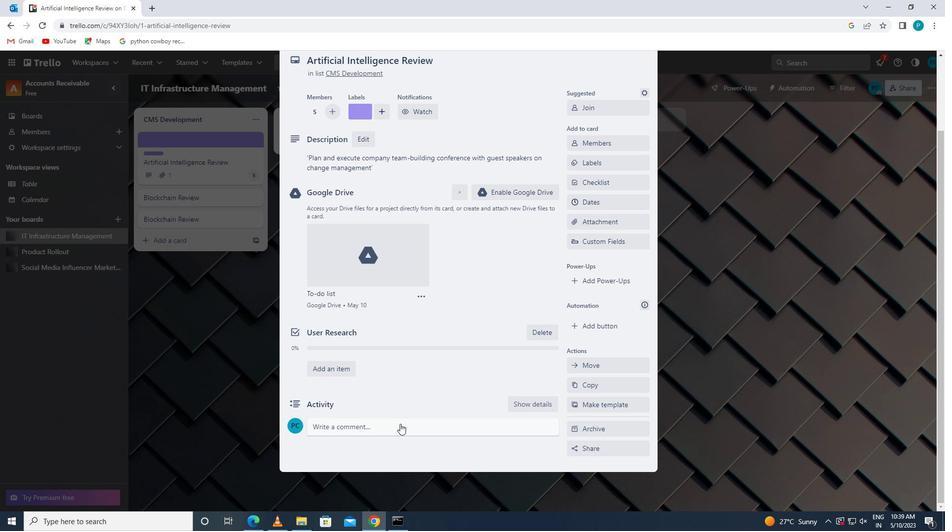 
Action: Key pressed '<Key.caps_lock>g<Key.caps_lock>iven<Key.space>the<Key.space>potential<Key.space><Key.space>impact<Key.space>of<Key.space>this<Key.space>task<Key.space>on<Key.space>our<Key.space>company<Key.space>strategu<Key.backspace>ic<Key.space>goals<Key.space>,let<Key.space>us<Key.space>ensure<Key.space>that<Key.space>we<Key.space>approach<Key.space>it<Key.space>with<Key.space>a<Key.space>long<Key.space>-term<Key.space>perspectib<Key.backspace>ve.'.
Screenshot: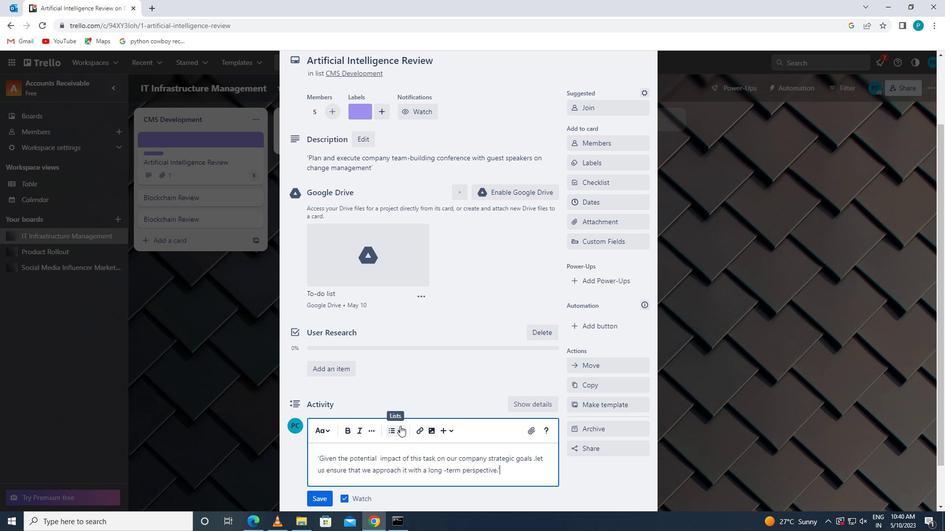 
Action: Mouse moved to (325, 499)
Screenshot: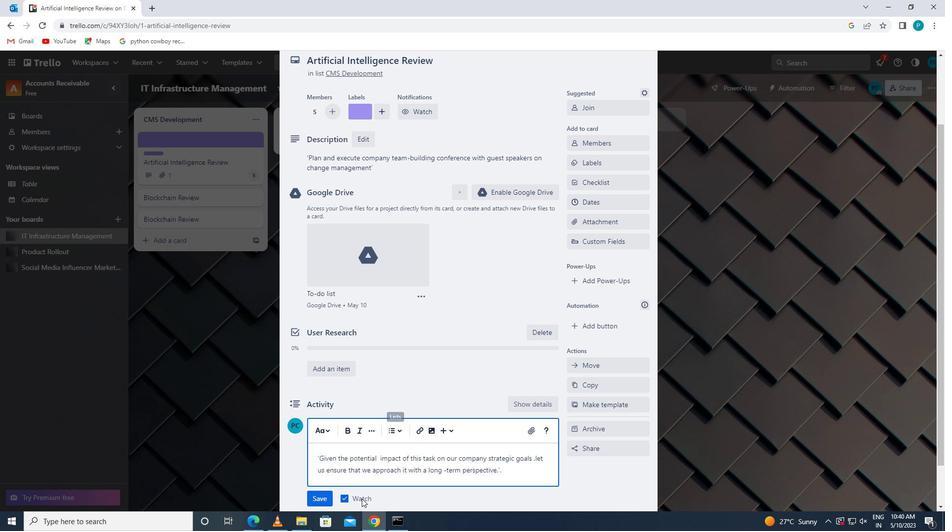 
Action: Mouse pressed left at (325, 499)
Screenshot: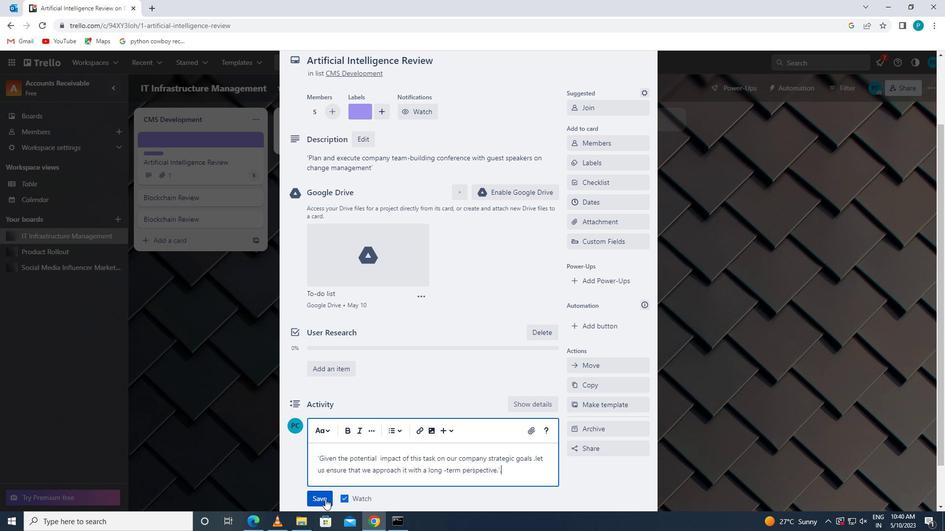 
Action: Mouse moved to (608, 205)
Screenshot: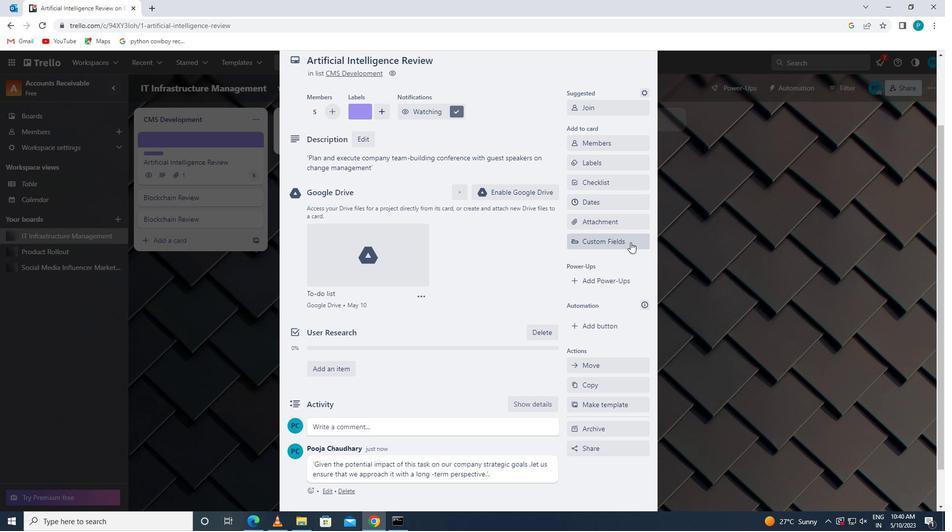 
Action: Mouse pressed left at (608, 205)
Screenshot: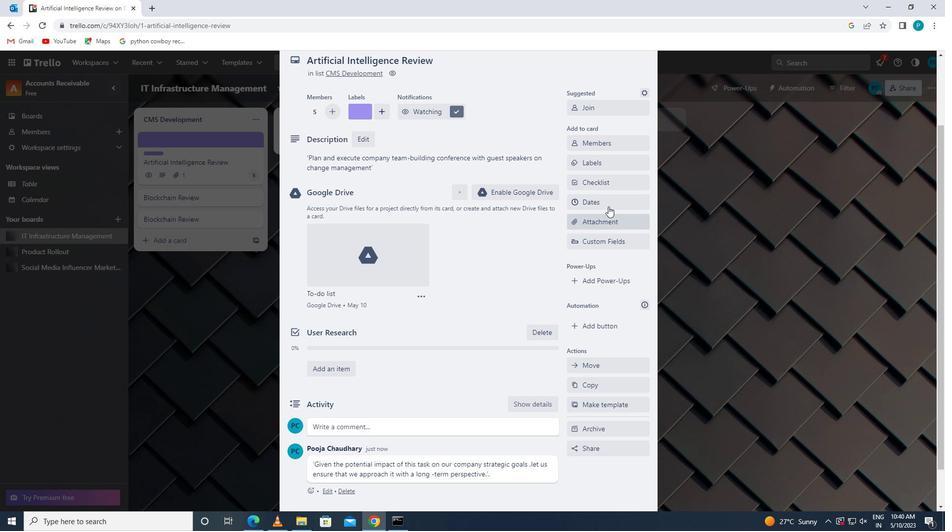 
Action: Mouse moved to (584, 269)
Screenshot: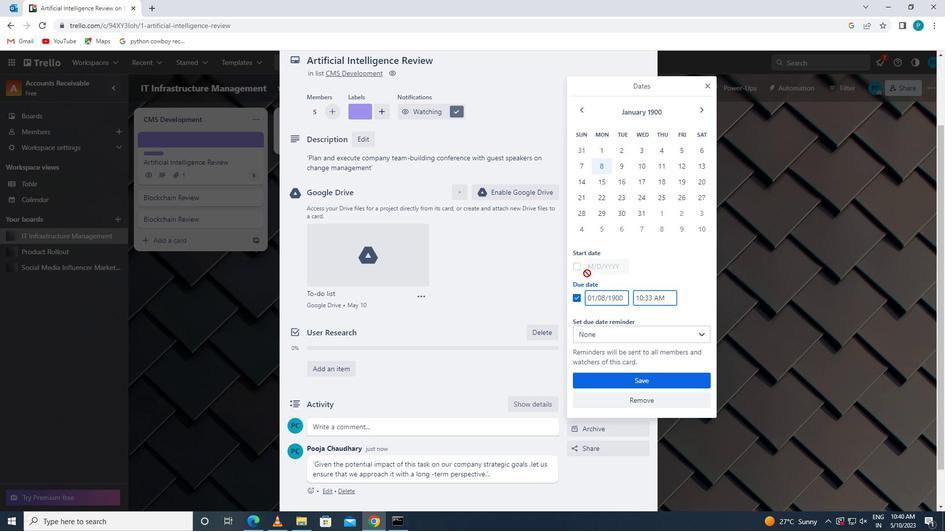 
Action: Mouse pressed left at (584, 269)
Screenshot: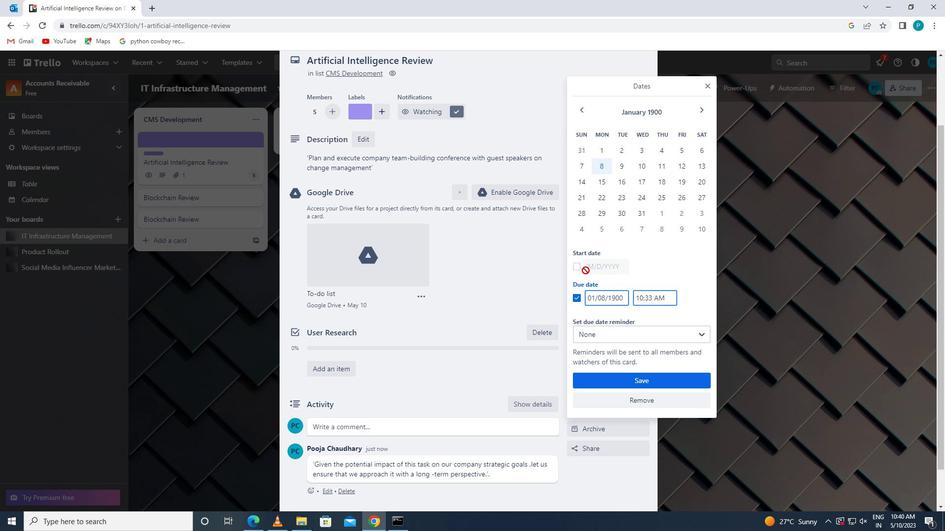 
Action: Mouse moved to (603, 265)
Screenshot: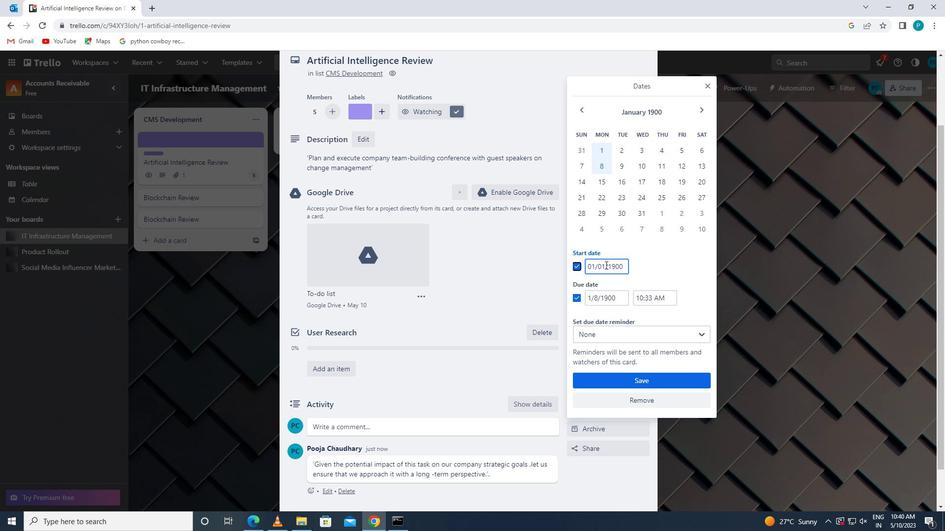 
Action: Mouse pressed left at (603, 265)
Screenshot: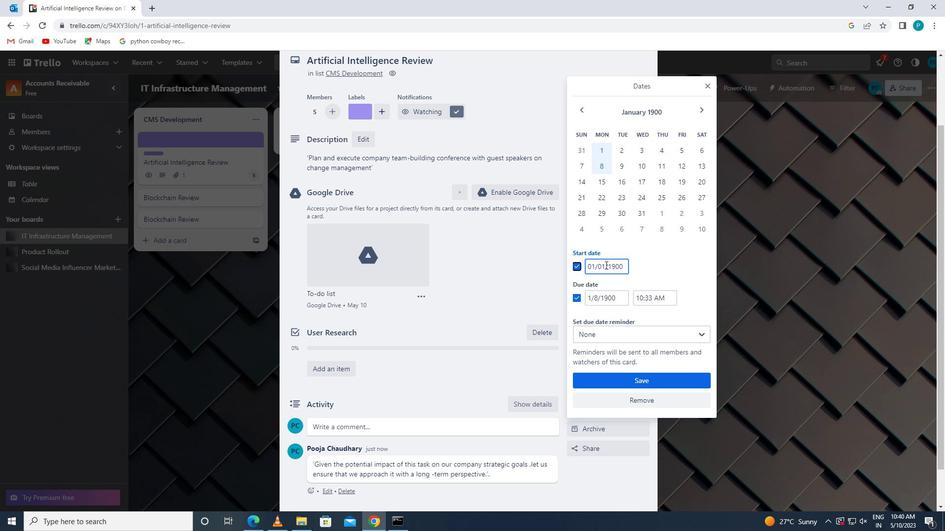 
Action: Key pressed <Key.backspace>2
Screenshot: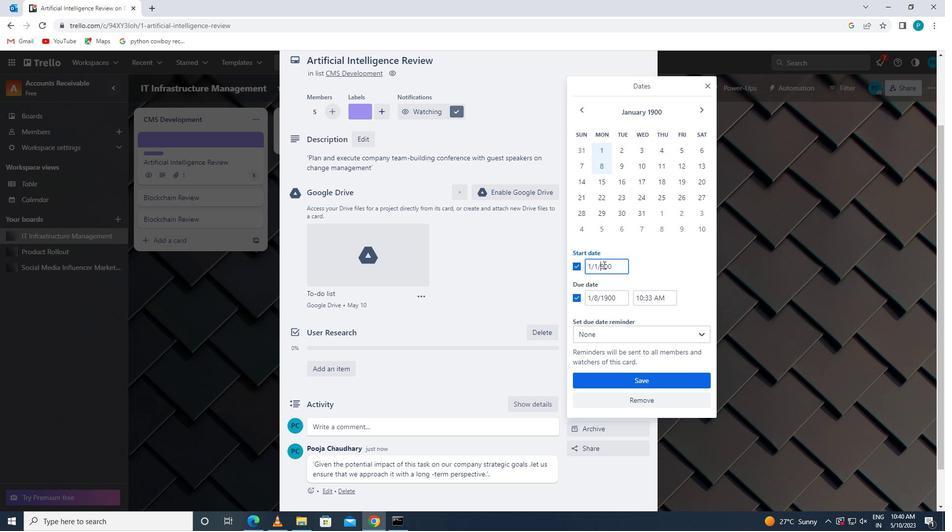 
Action: Mouse moved to (605, 273)
Screenshot: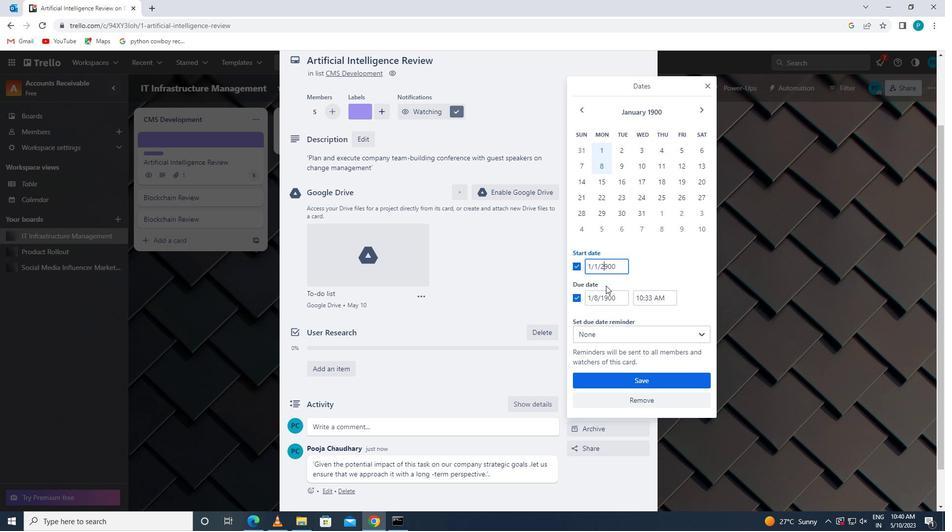 
Action: Key pressed <Key.backspace>1
Screenshot: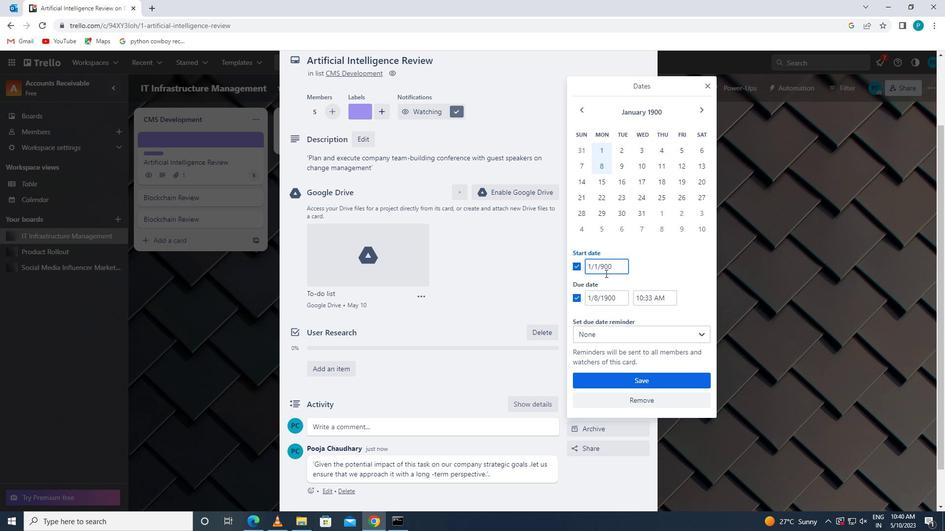 
Action: Mouse moved to (596, 263)
Screenshot: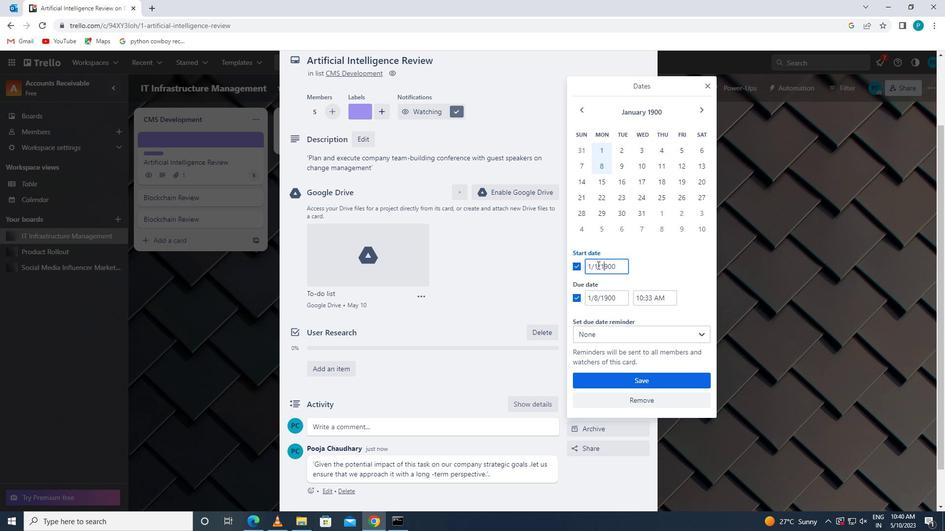 
Action: Mouse pressed left at (596, 263)
Screenshot: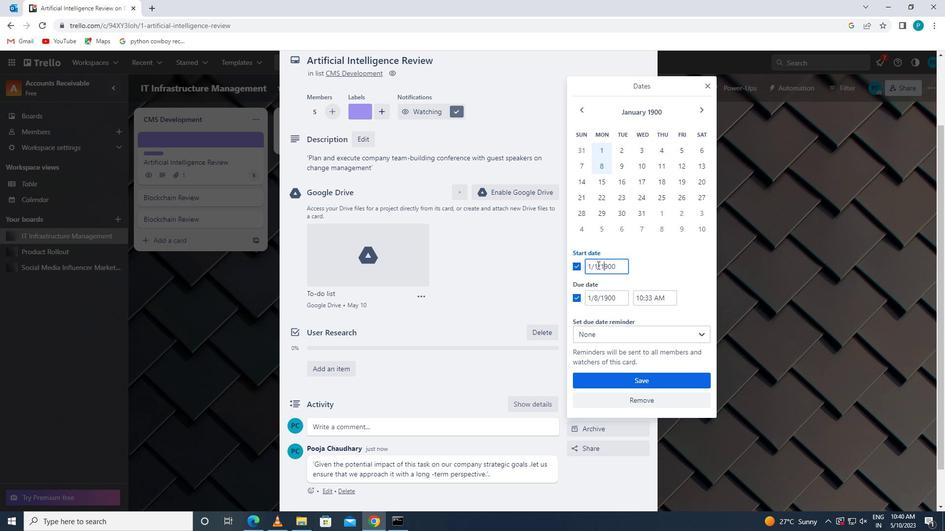 
Action: Mouse moved to (595, 263)
Screenshot: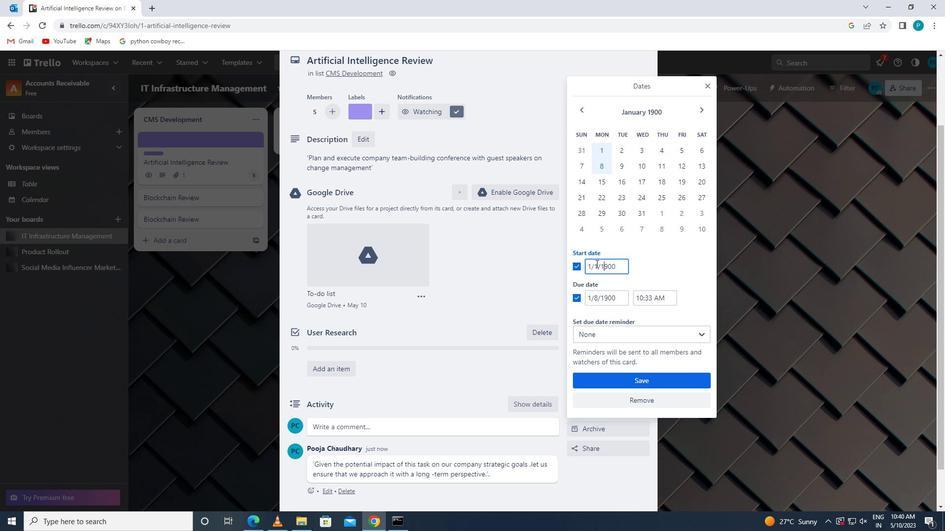 
Action: Key pressed <Key.backspace>2
Screenshot: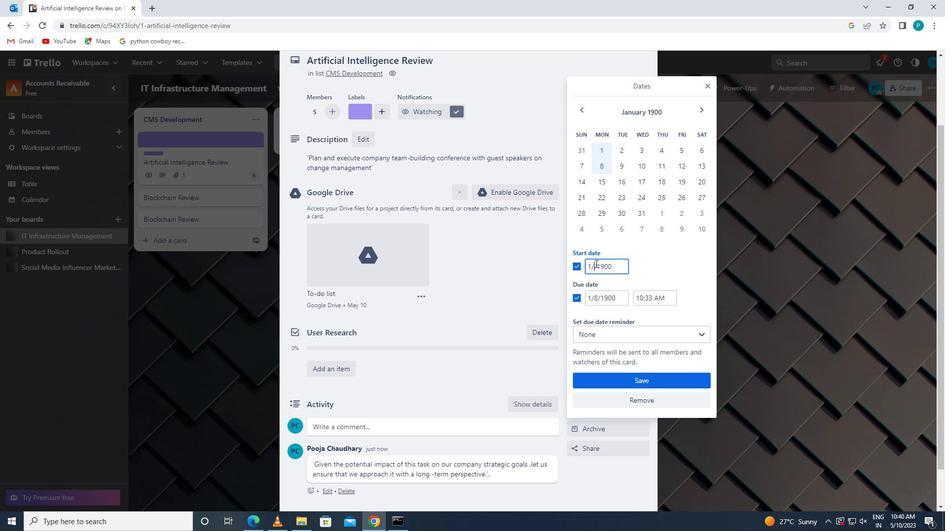
Action: Mouse moved to (596, 296)
Screenshot: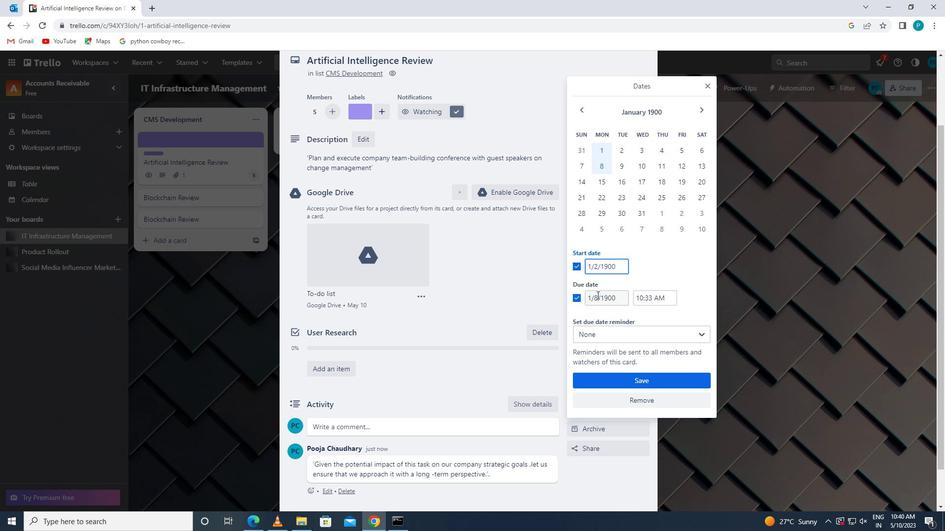 
Action: Mouse pressed left at (596, 296)
Screenshot: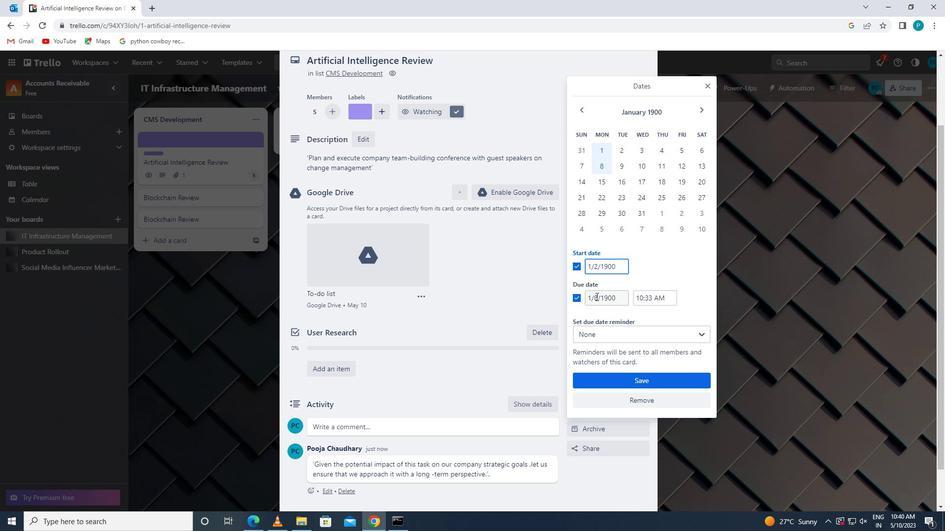 
Action: Key pressed <Key.backspace>9
Screenshot: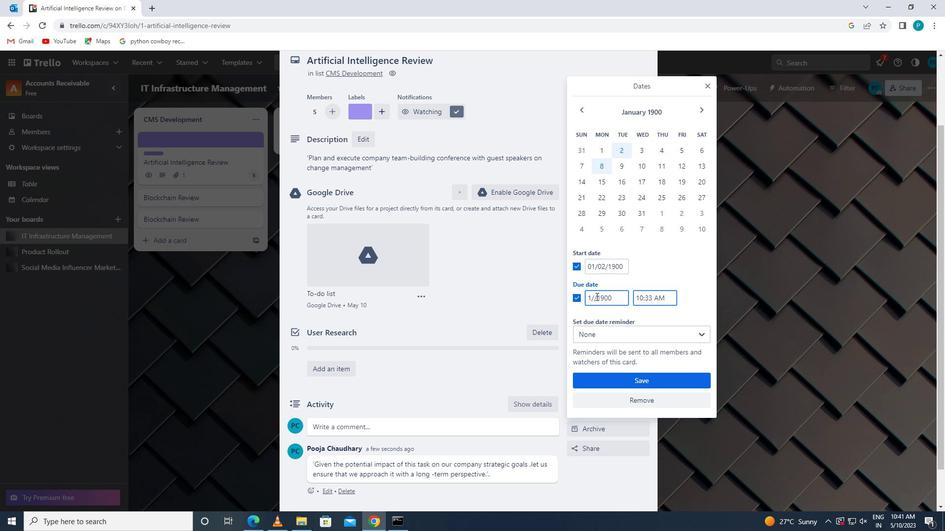 
Action: Mouse moved to (663, 380)
Screenshot: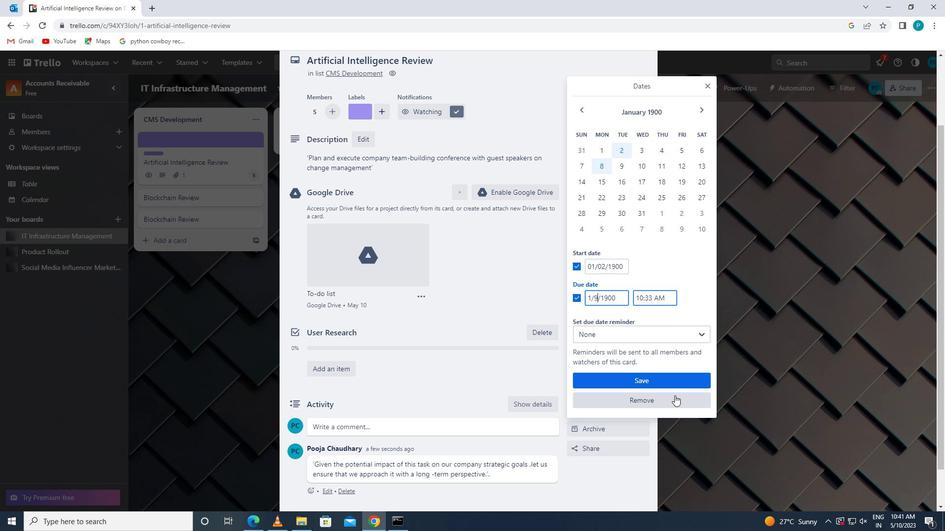 
Action: Mouse pressed left at (663, 380)
Screenshot: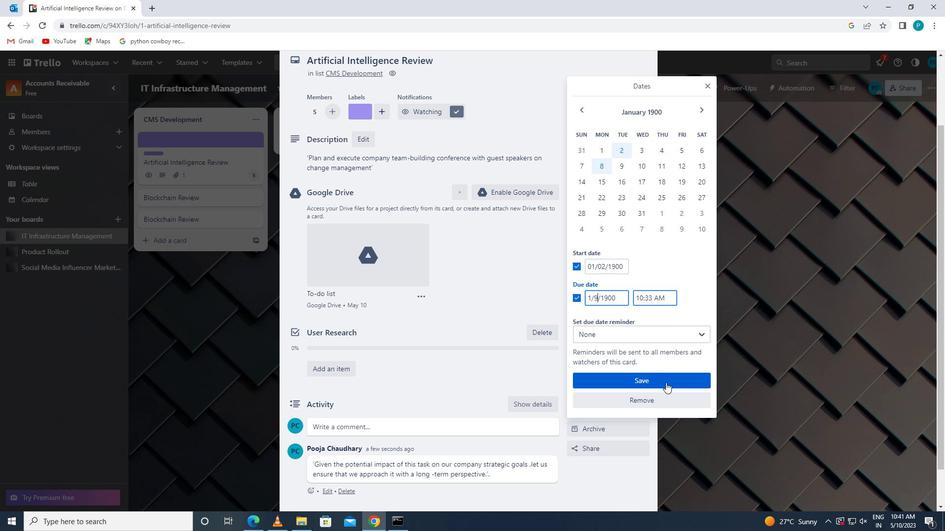 
